 Task: Check the videos.
Action: Mouse moved to (86, 75)
Screenshot: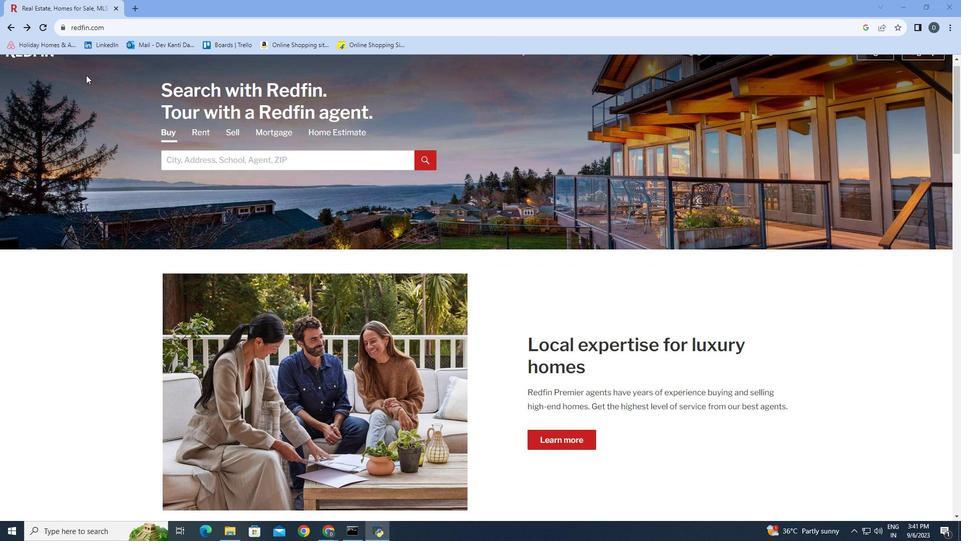
Action: Mouse scrolled (86, 74) with delta (0, 0)
Screenshot: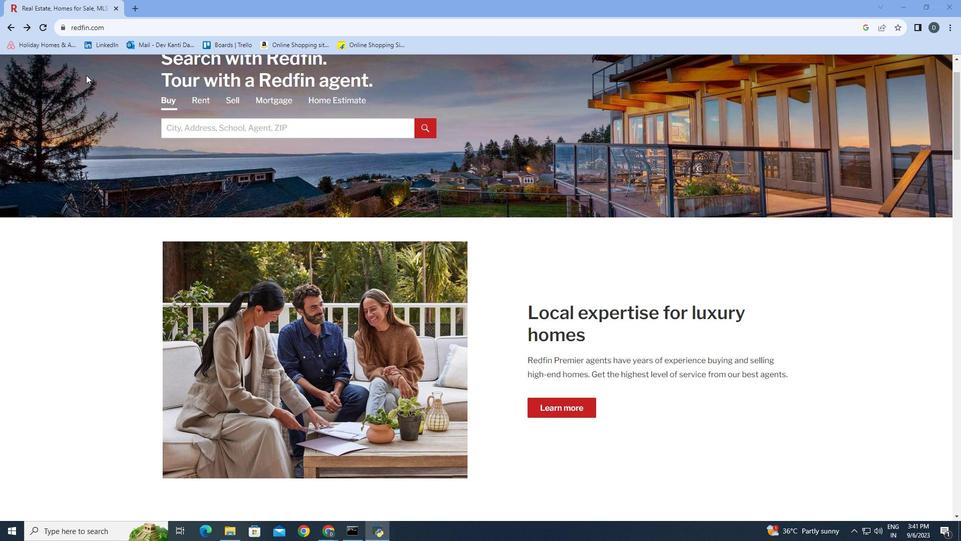 
Action: Mouse scrolled (86, 74) with delta (0, 0)
Screenshot: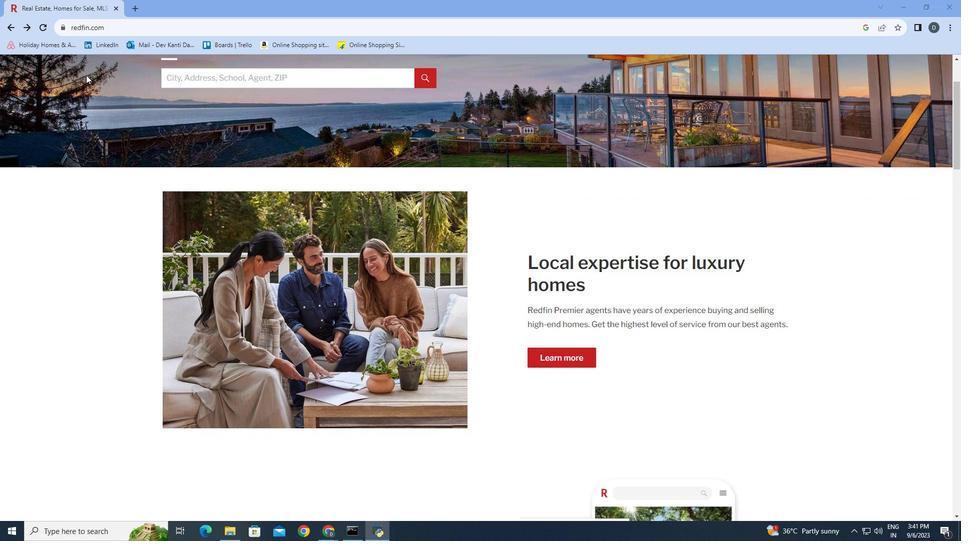 
Action: Mouse scrolled (86, 74) with delta (0, 0)
Screenshot: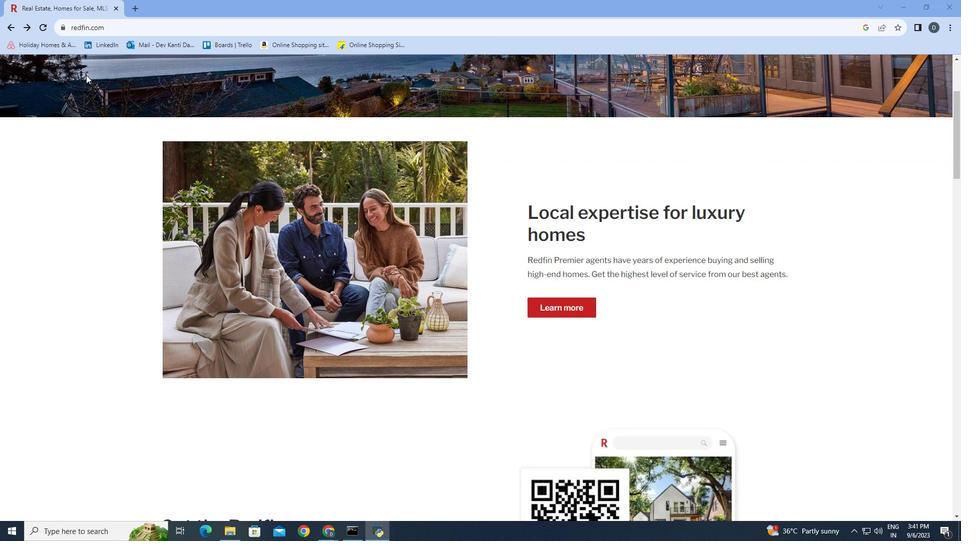
Action: Mouse scrolled (86, 74) with delta (0, 0)
Screenshot: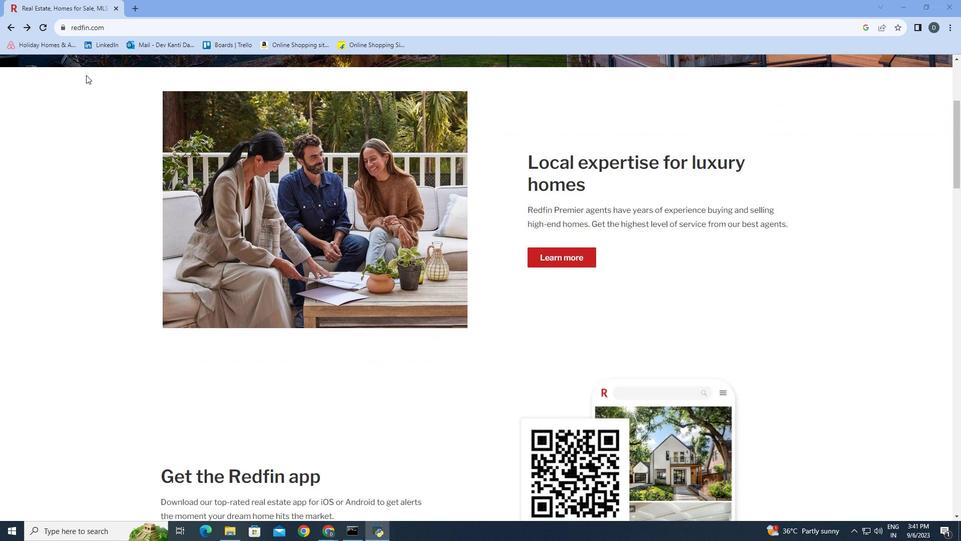 
Action: Mouse scrolled (86, 74) with delta (0, 0)
Screenshot: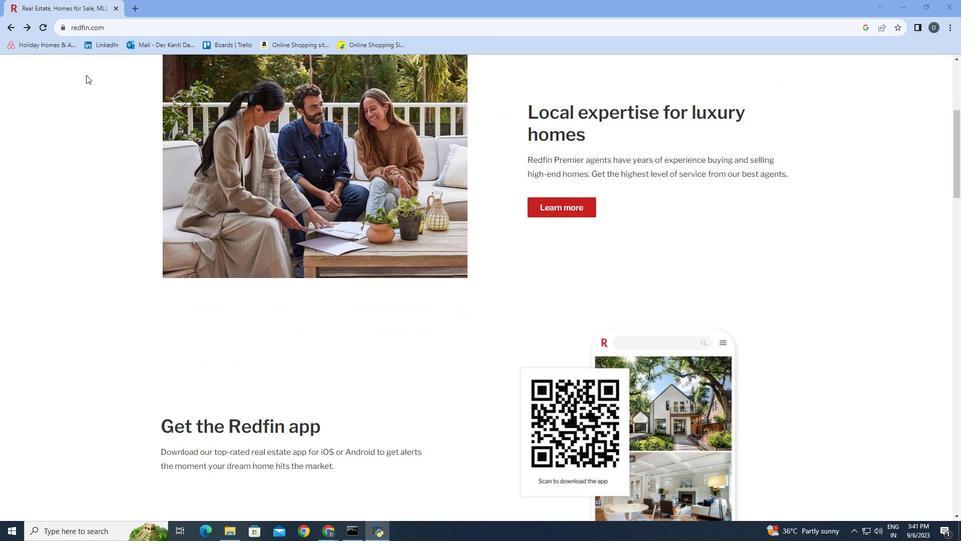 
Action: Mouse scrolled (86, 74) with delta (0, 0)
Screenshot: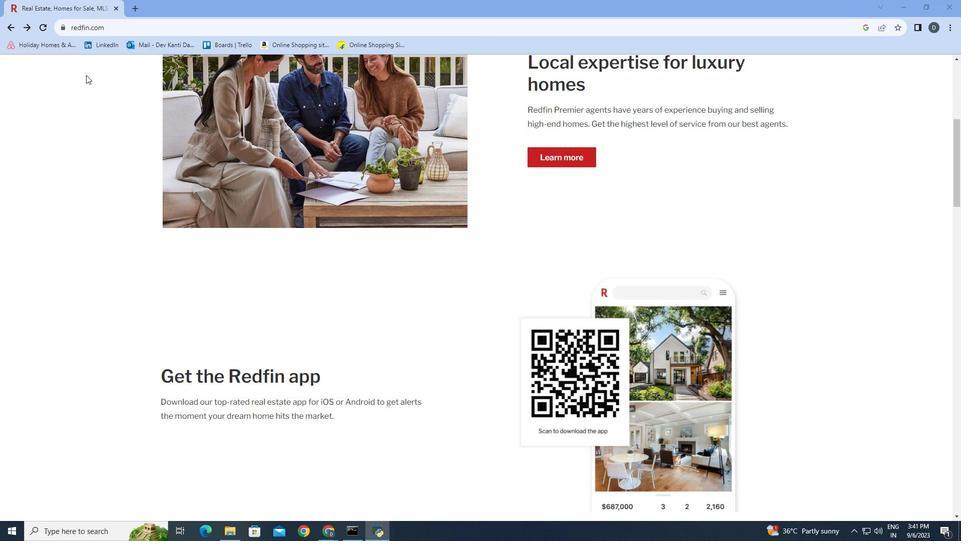 
Action: Mouse moved to (87, 75)
Screenshot: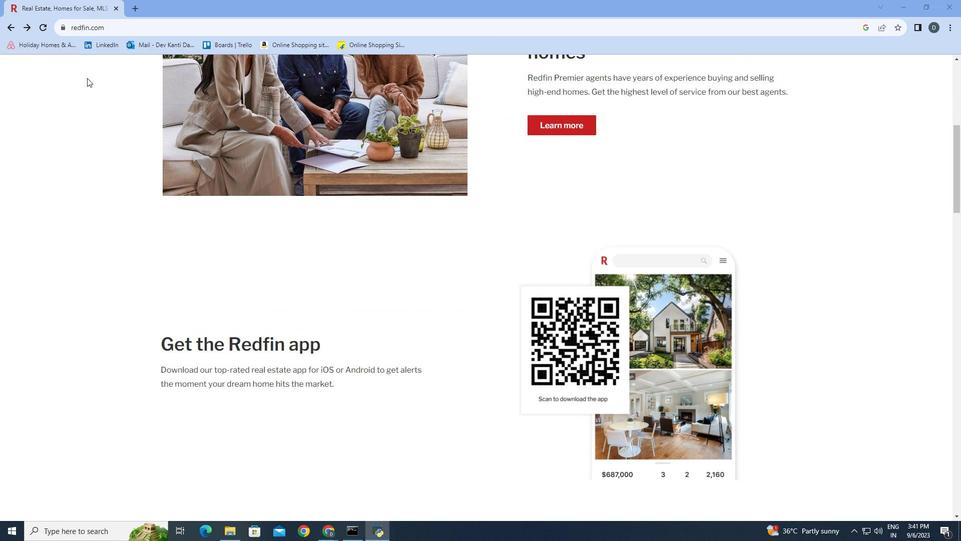 
Action: Mouse scrolled (87, 74) with delta (0, 0)
Screenshot: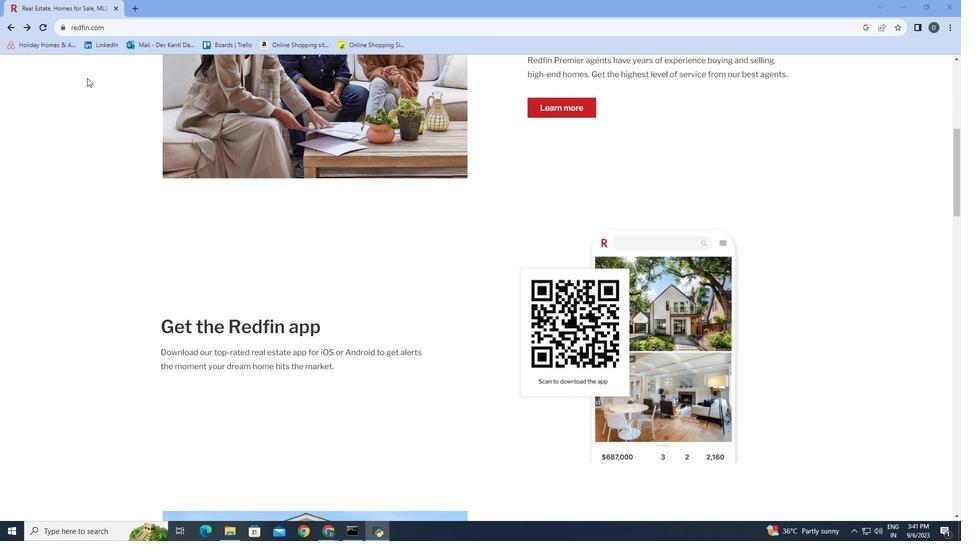 
Action: Mouse moved to (87, 78)
Screenshot: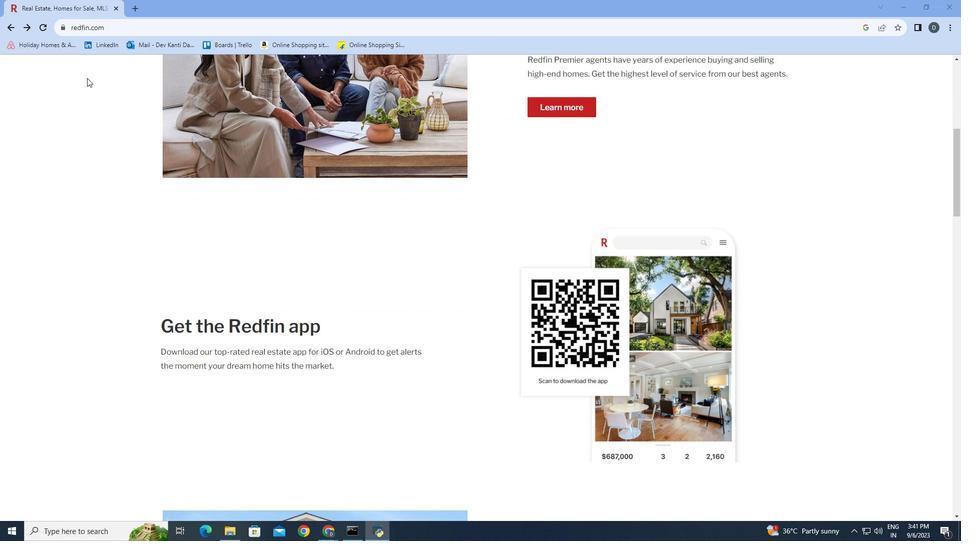 
Action: Mouse scrolled (87, 77) with delta (0, 0)
Screenshot: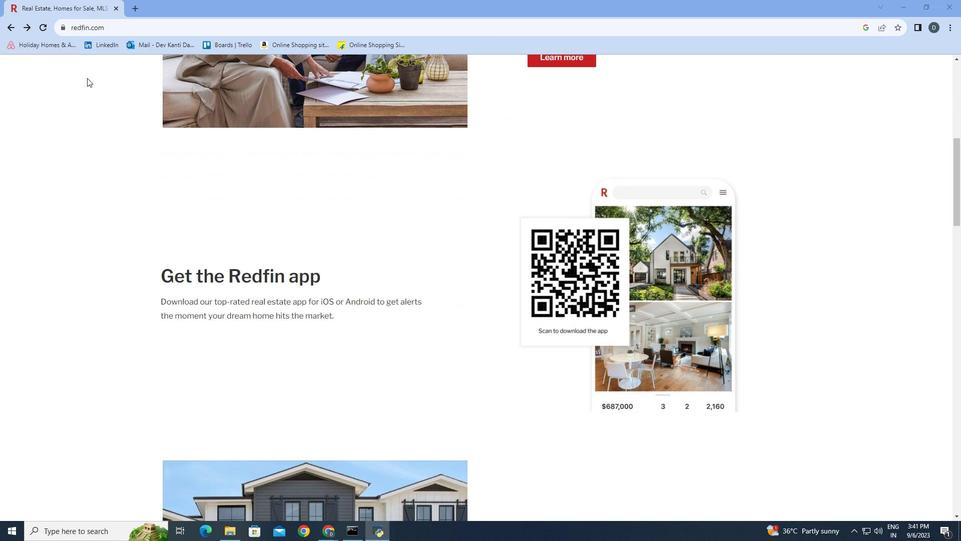 
Action: Mouse scrolled (87, 77) with delta (0, 0)
Screenshot: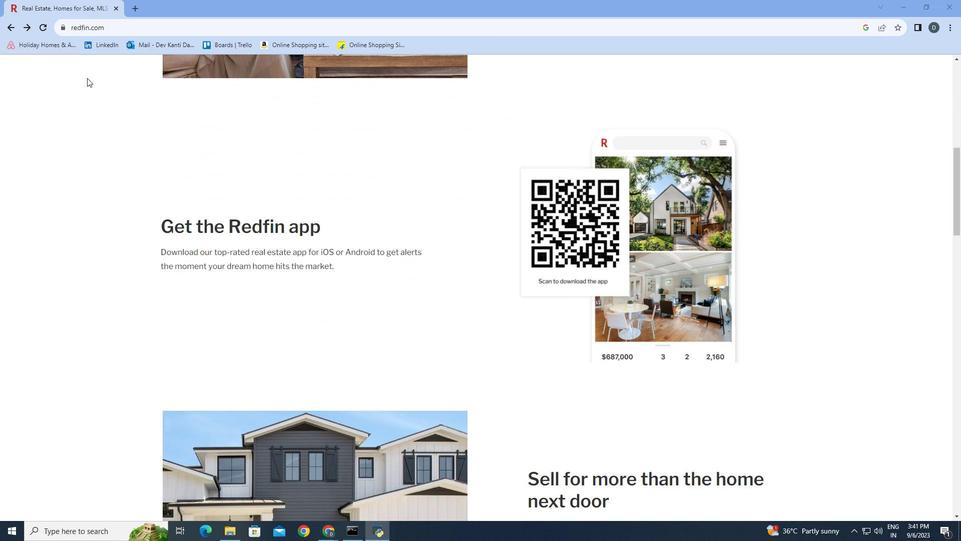 
Action: Mouse moved to (88, 79)
Screenshot: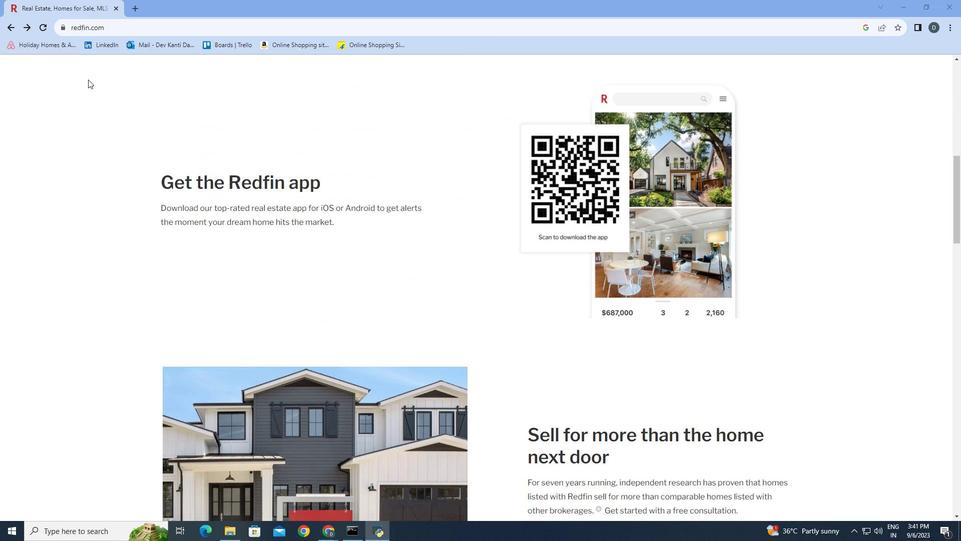 
Action: Mouse scrolled (88, 79) with delta (0, 0)
Screenshot: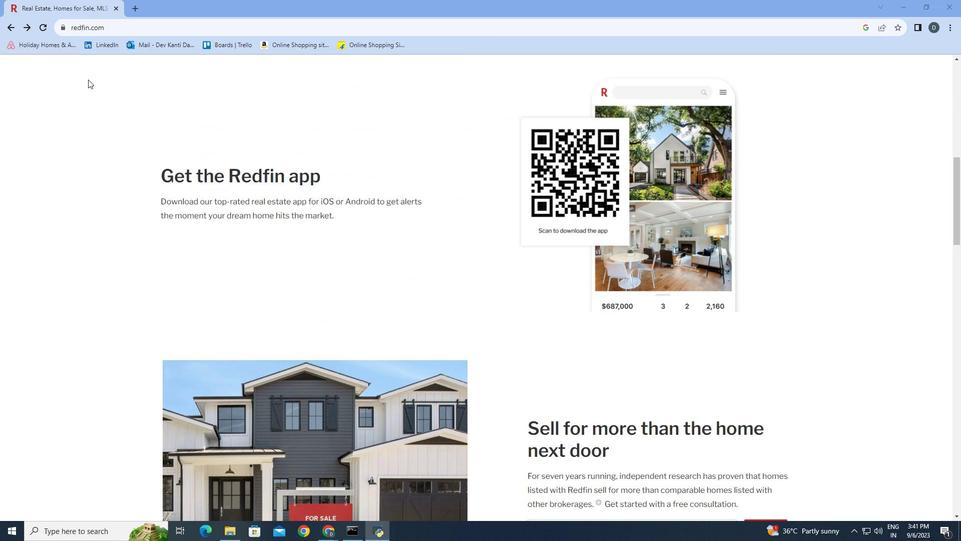 
Action: Mouse moved to (88, 80)
Screenshot: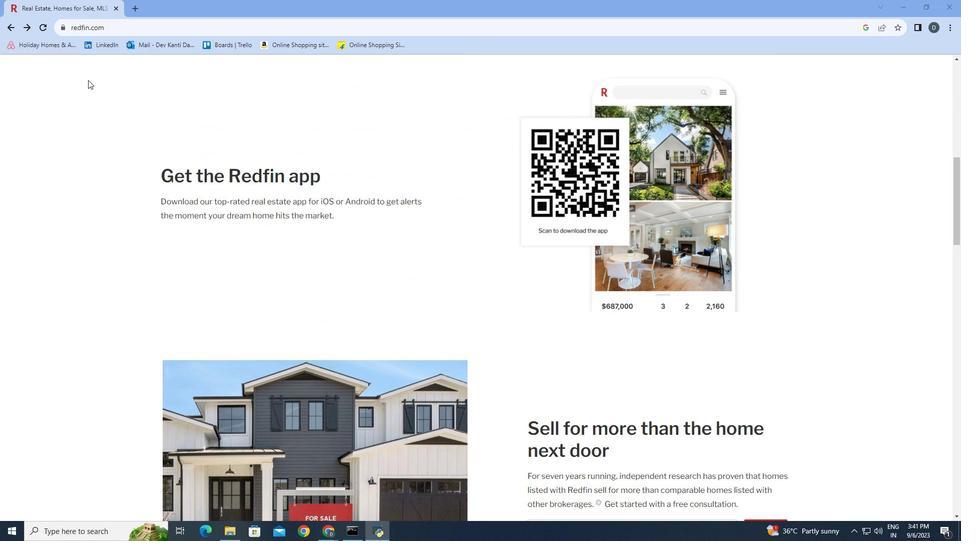 
Action: Mouse scrolled (88, 79) with delta (0, 0)
Screenshot: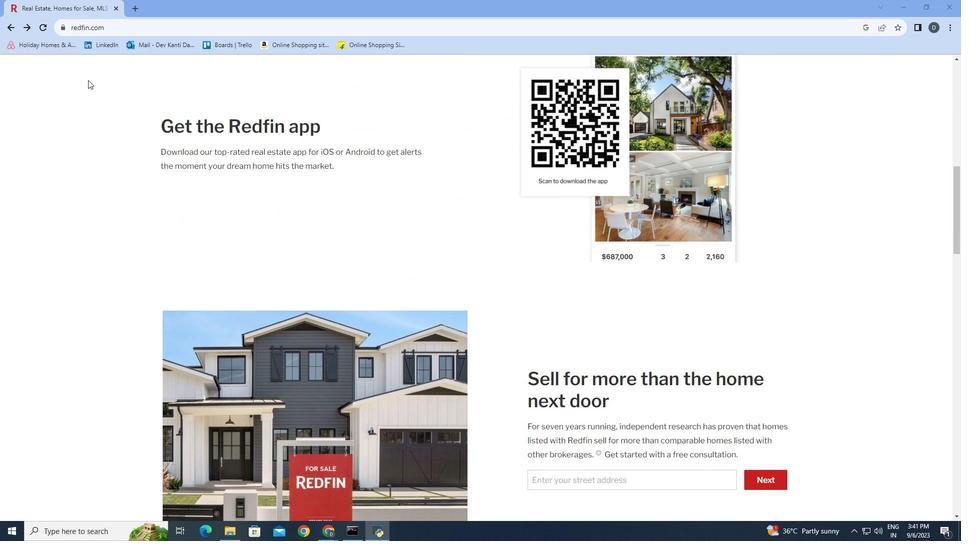 
Action: Mouse scrolled (88, 79) with delta (0, 0)
Screenshot: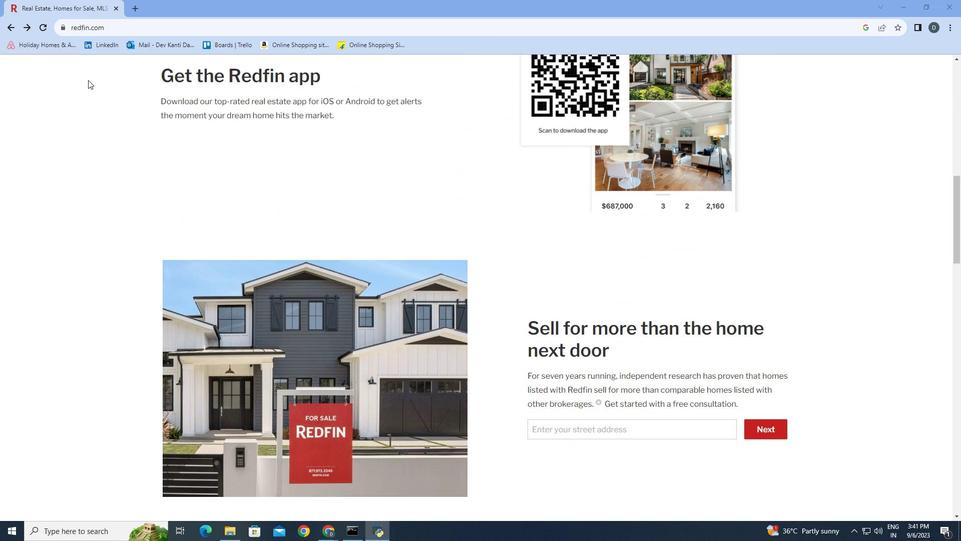 
Action: Mouse scrolled (88, 79) with delta (0, 0)
Screenshot: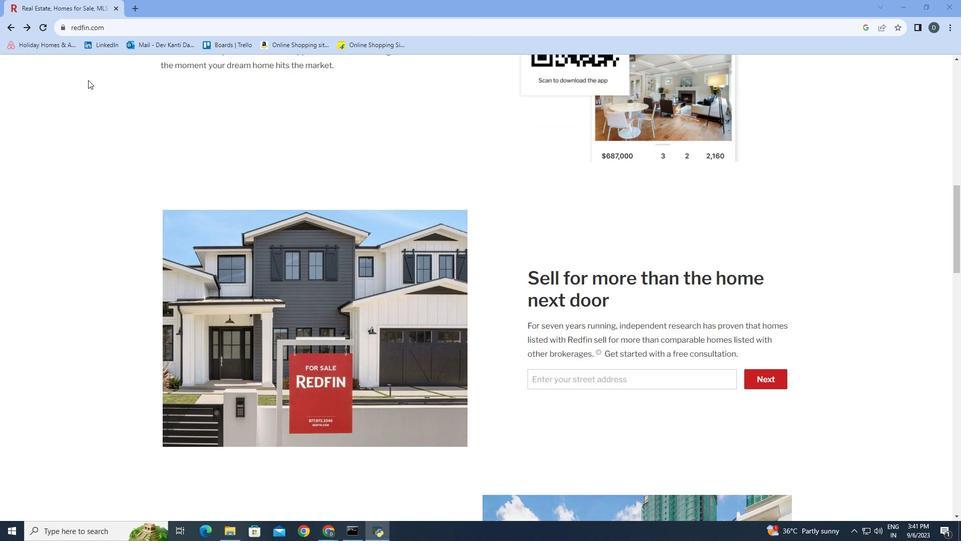 
Action: Mouse scrolled (88, 79) with delta (0, 0)
Screenshot: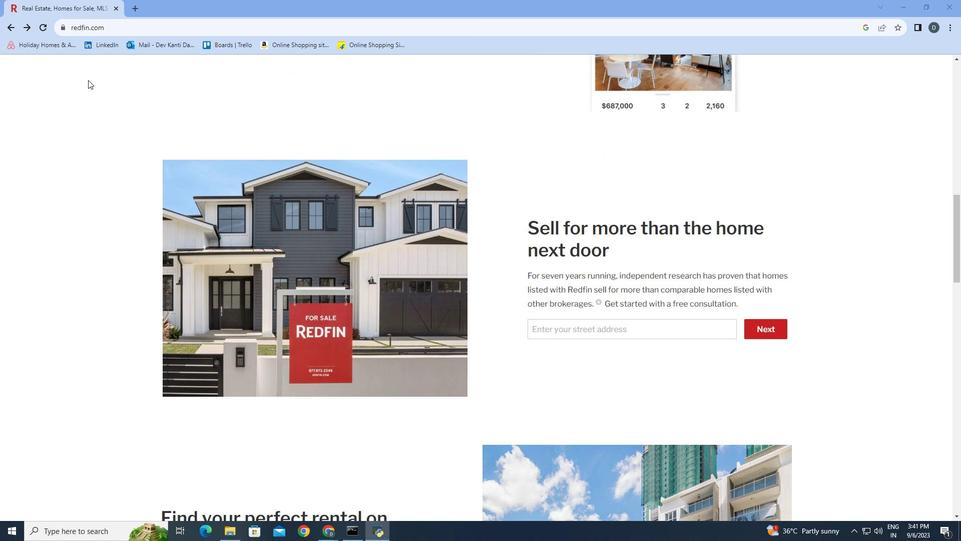 
Action: Mouse moved to (88, 80)
Screenshot: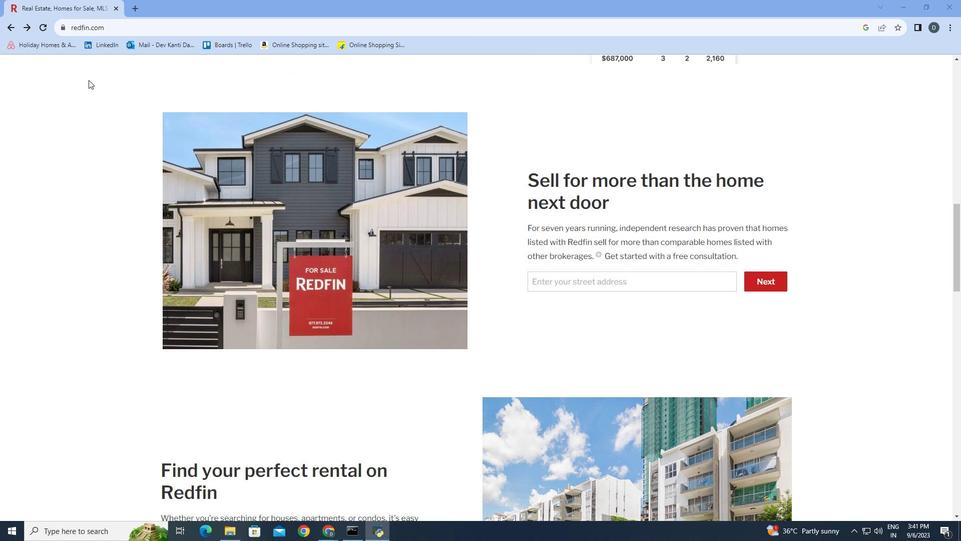 
Action: Mouse scrolled (88, 79) with delta (0, 0)
Screenshot: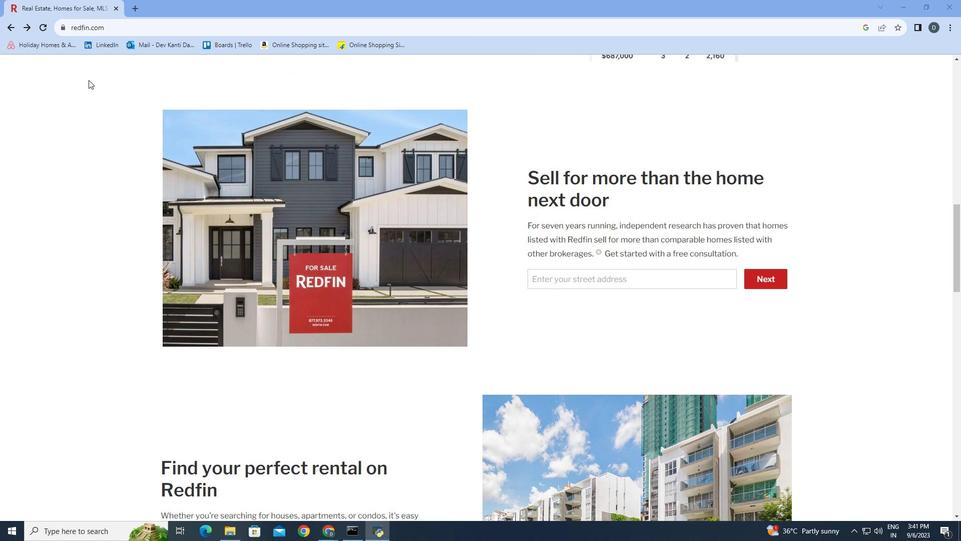 
Action: Mouse scrolled (88, 79) with delta (0, 0)
Screenshot: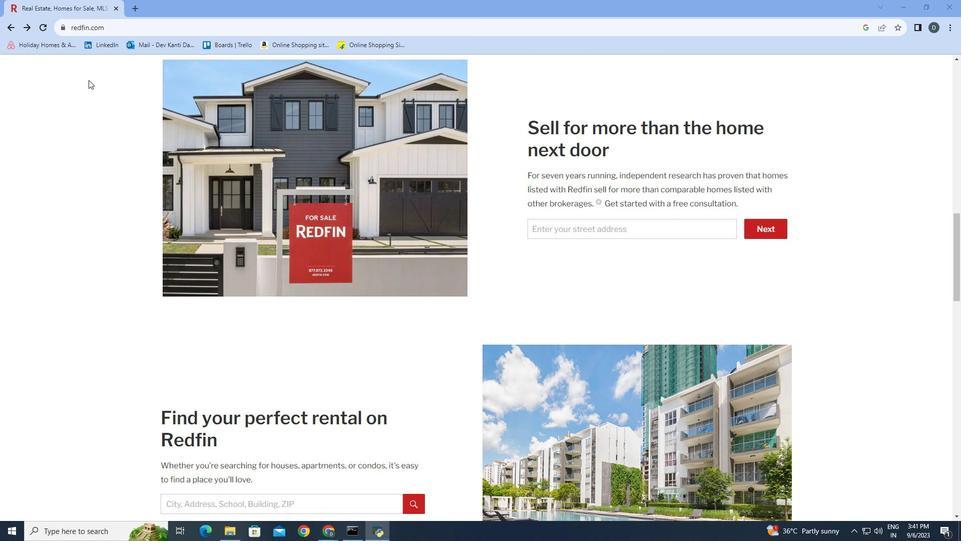 
Action: Mouse moved to (88, 80)
Screenshot: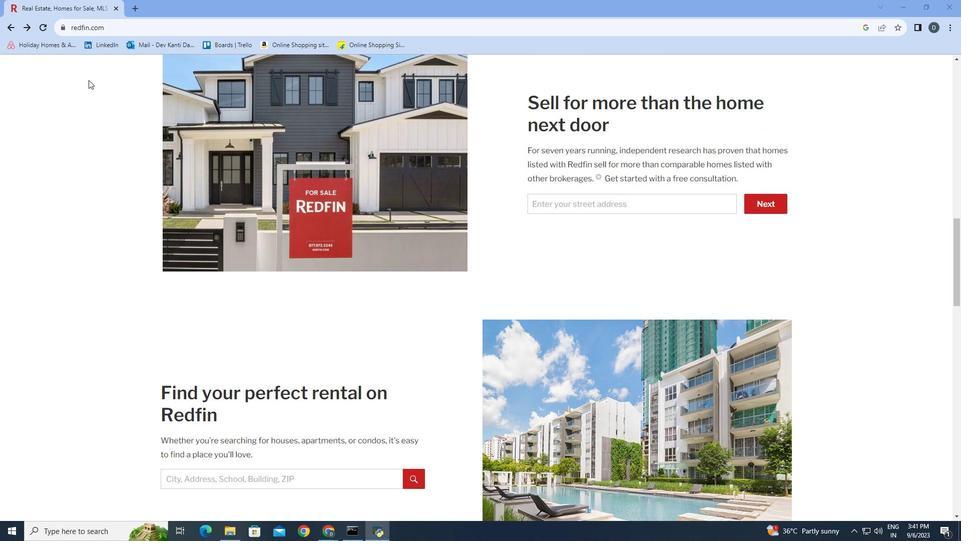 
Action: Mouse scrolled (88, 79) with delta (0, 0)
Screenshot: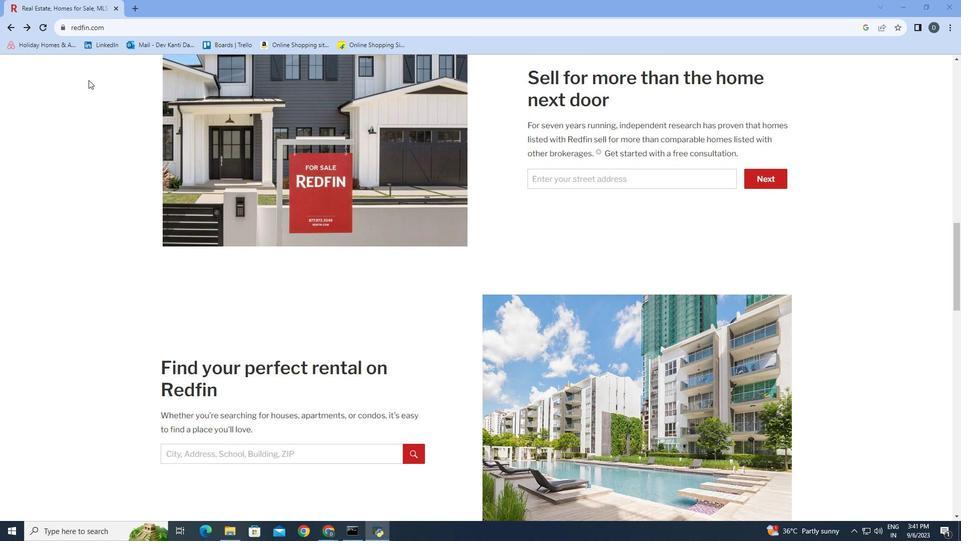 
Action: Mouse scrolled (88, 79) with delta (0, 0)
Screenshot: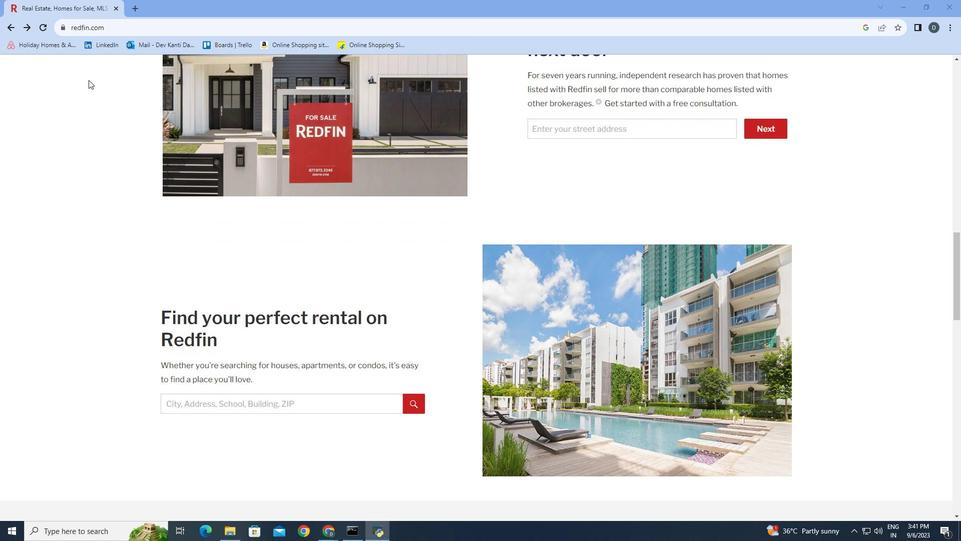 
Action: Mouse scrolled (88, 79) with delta (0, 0)
Screenshot: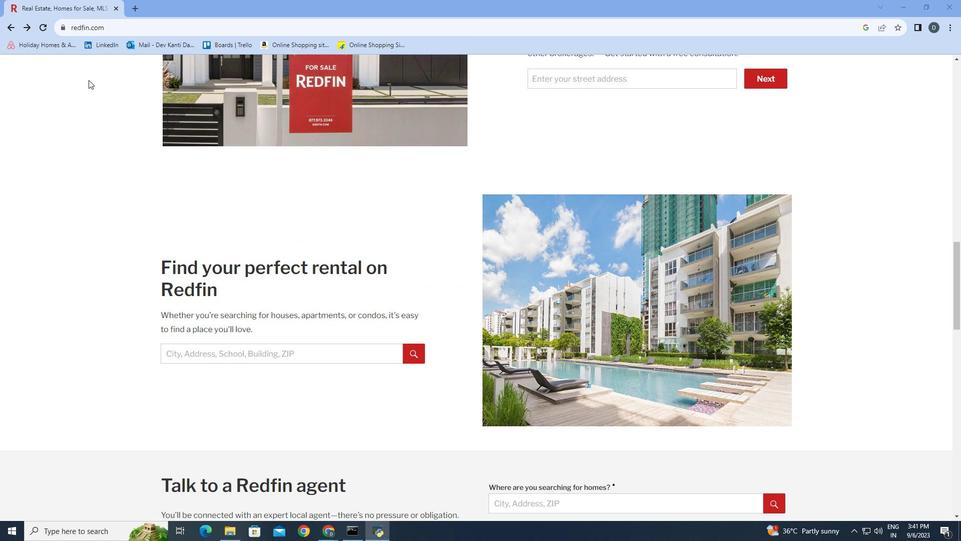 
Action: Mouse scrolled (88, 79) with delta (0, 0)
Screenshot: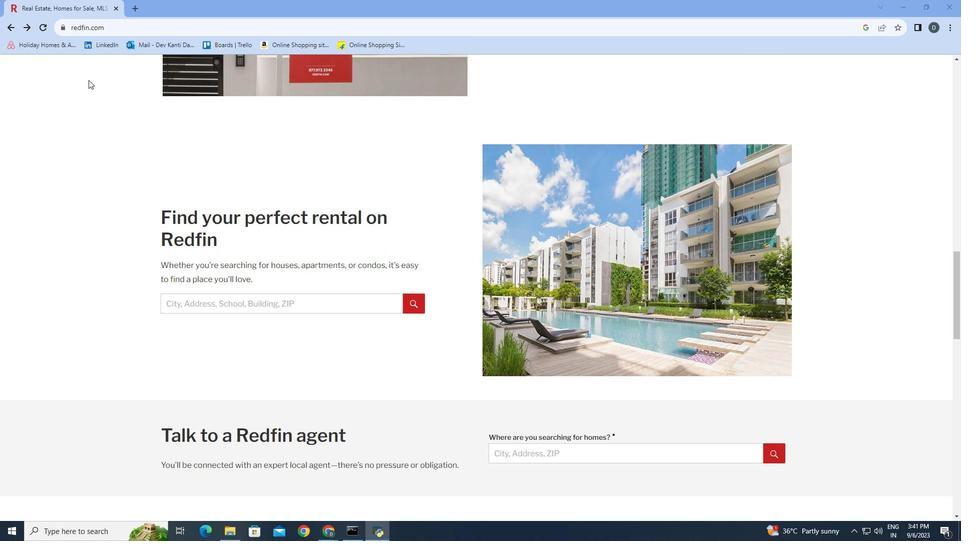 
Action: Mouse scrolled (88, 79) with delta (0, 0)
Screenshot: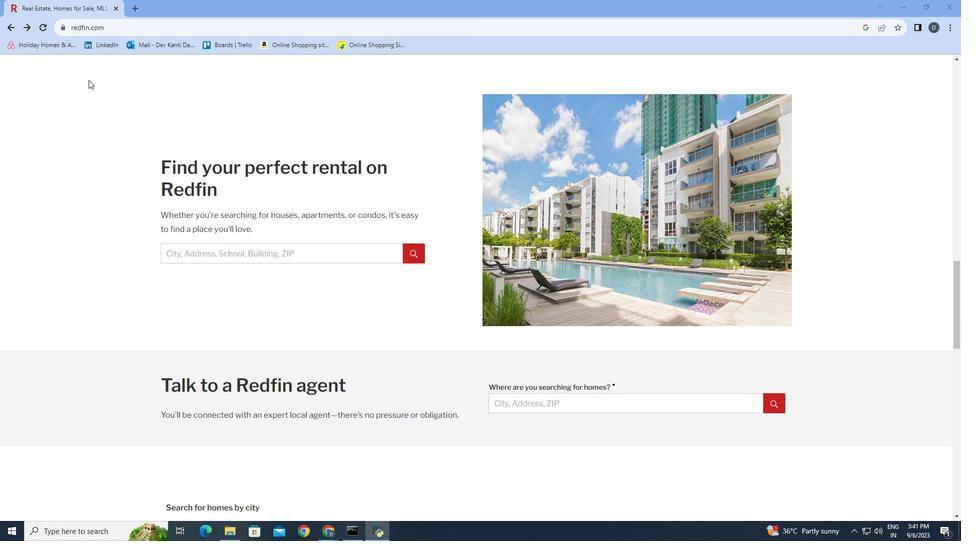 
Action: Mouse scrolled (88, 79) with delta (0, 0)
Screenshot: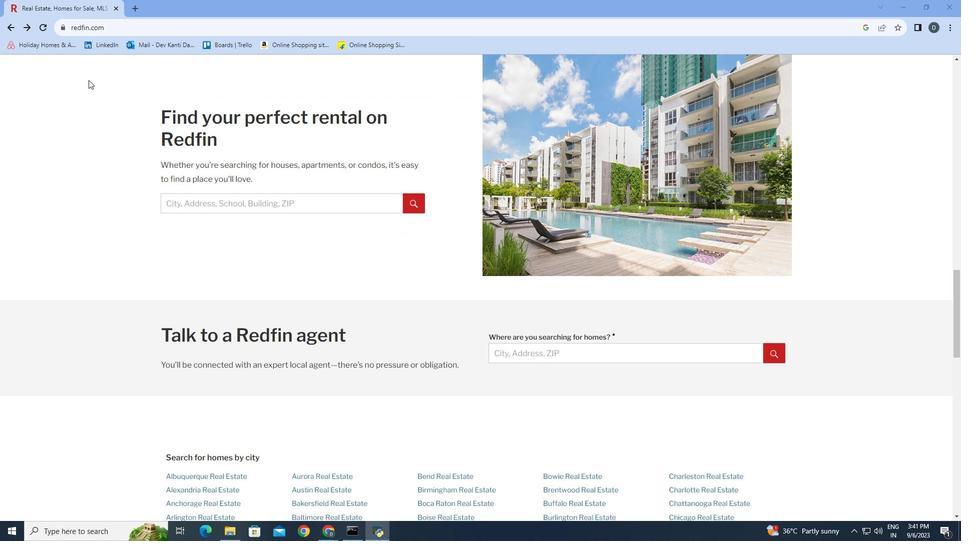 
Action: Mouse scrolled (88, 79) with delta (0, 0)
Screenshot: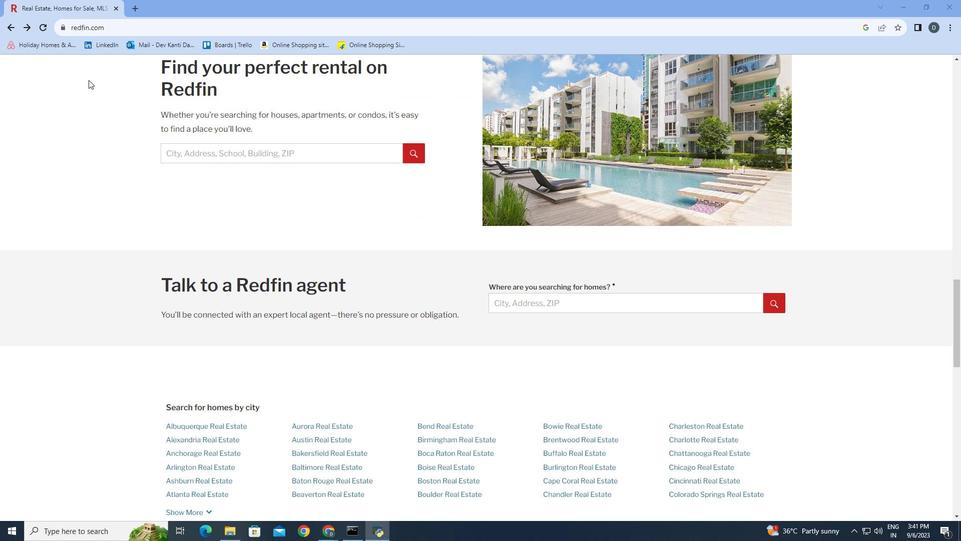 
Action: Mouse scrolled (88, 79) with delta (0, 0)
Screenshot: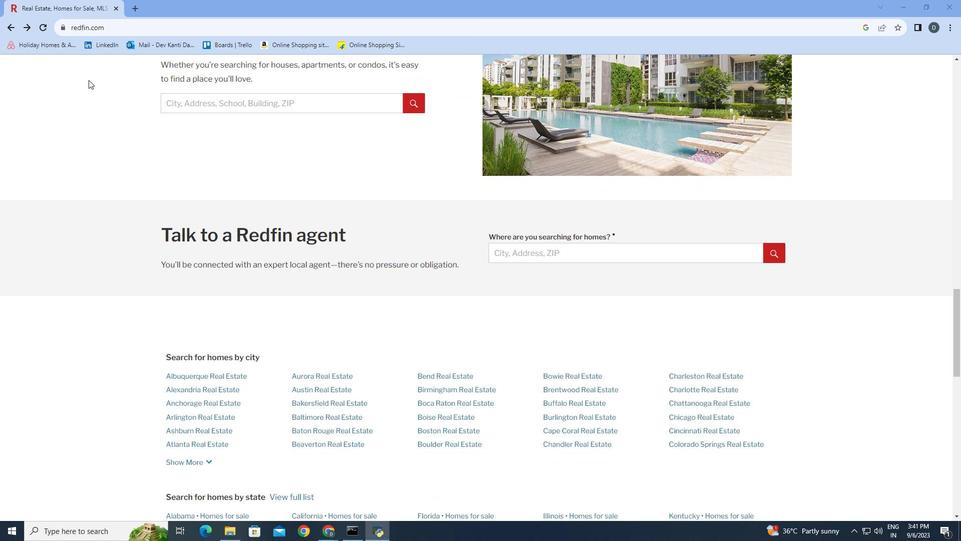 
Action: Mouse scrolled (88, 79) with delta (0, 0)
Screenshot: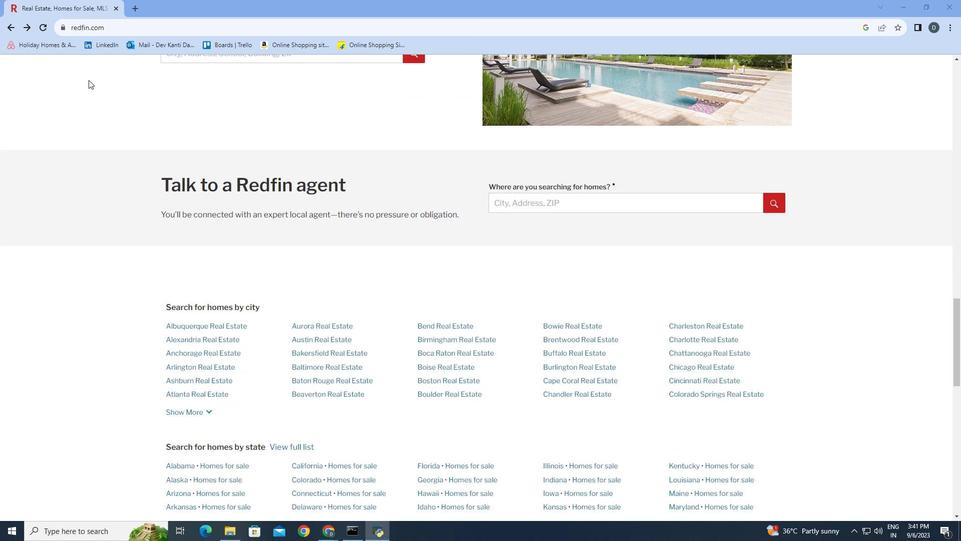 
Action: Mouse scrolled (88, 79) with delta (0, 0)
Screenshot: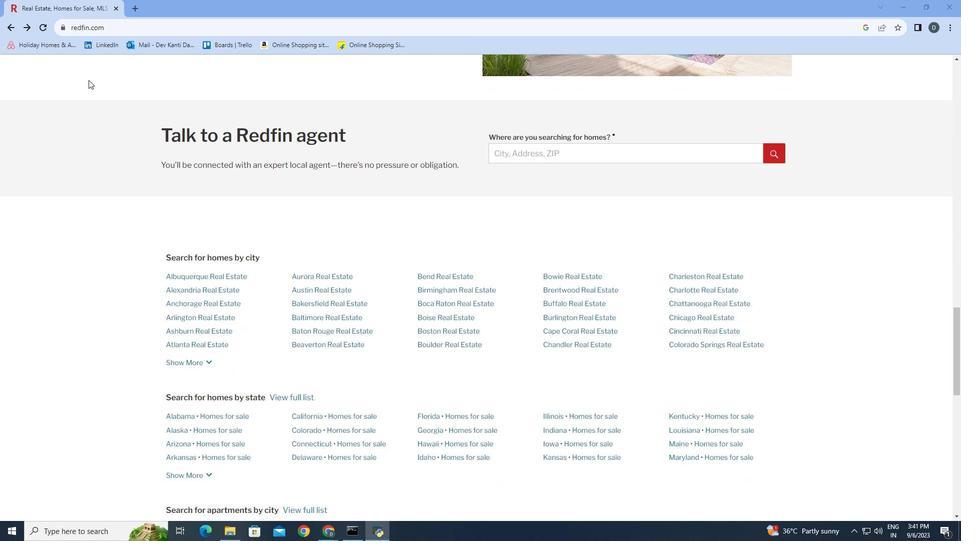 
Action: Mouse scrolled (88, 79) with delta (0, 0)
Screenshot: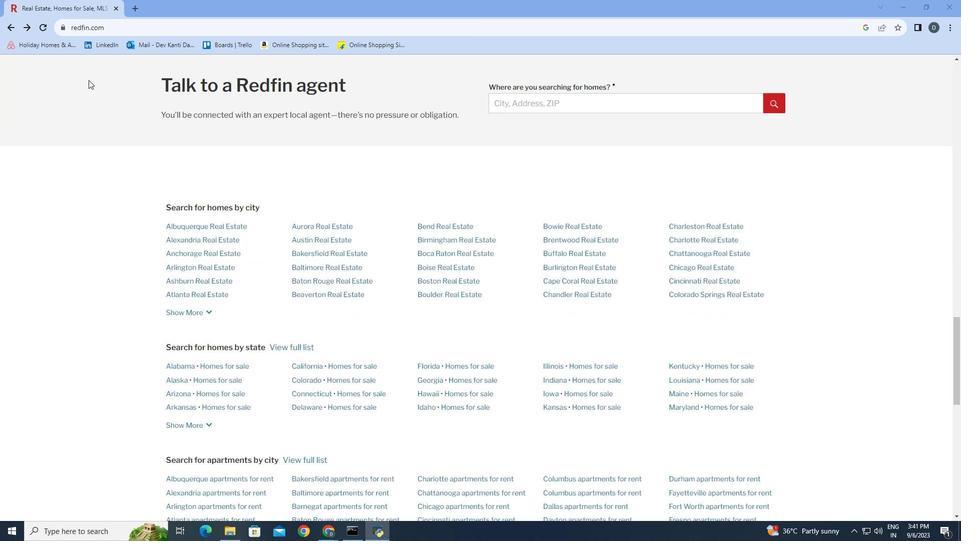 
Action: Mouse scrolled (88, 79) with delta (0, 0)
Screenshot: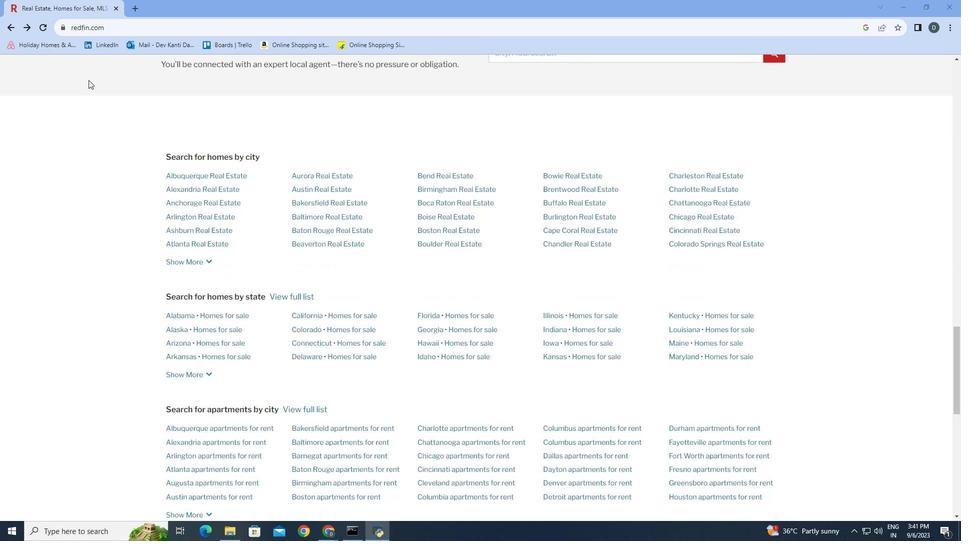 
Action: Mouse scrolled (88, 79) with delta (0, 0)
Screenshot: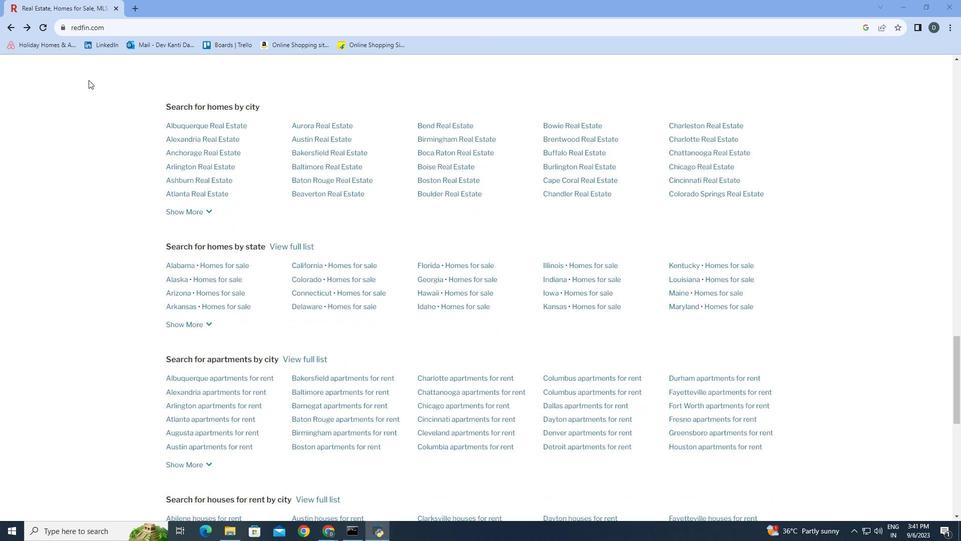 
Action: Mouse scrolled (88, 79) with delta (0, 0)
Screenshot: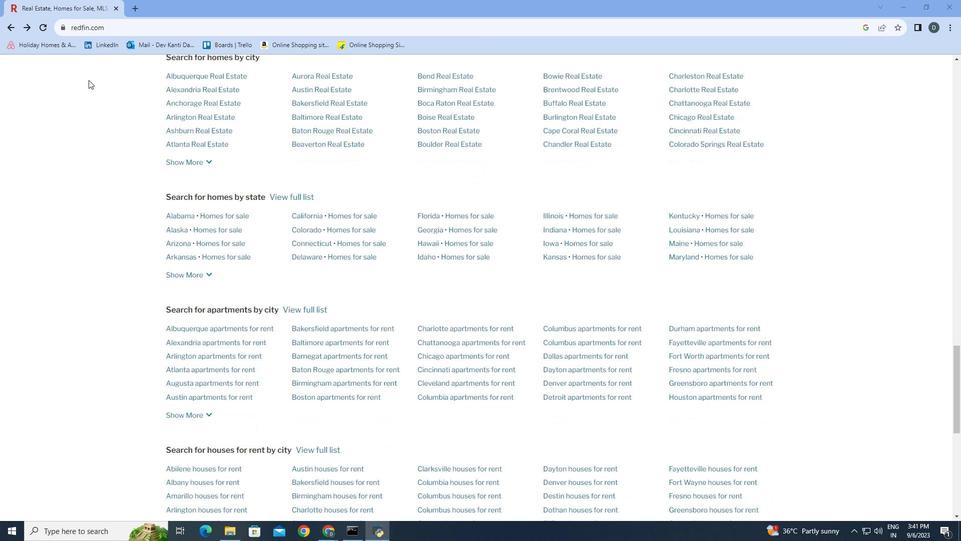 
Action: Mouse scrolled (88, 79) with delta (0, 0)
Screenshot: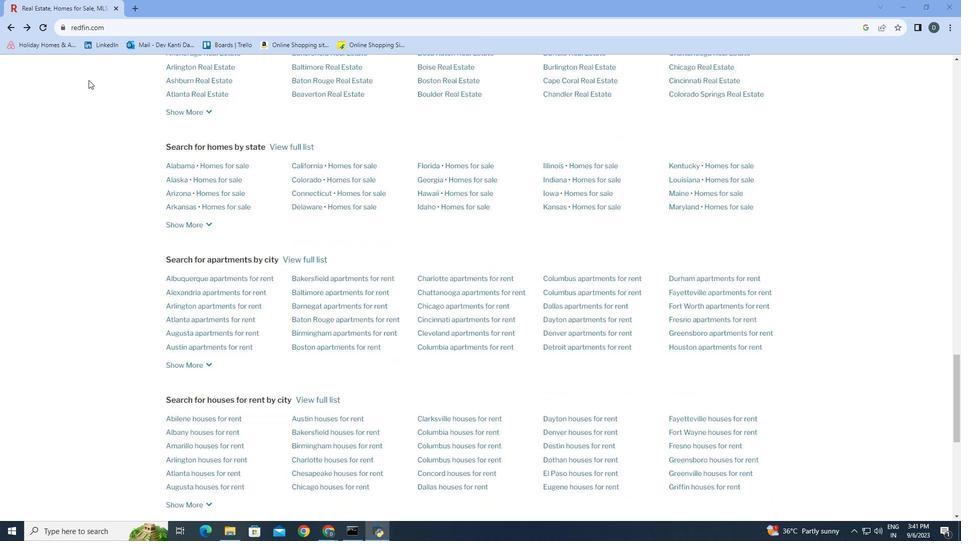 
Action: Mouse scrolled (88, 79) with delta (0, 0)
Screenshot: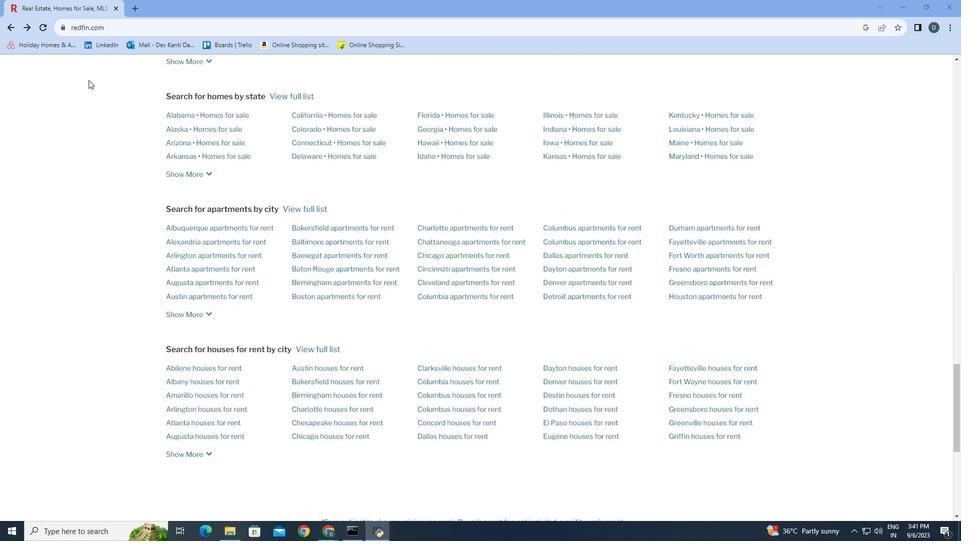 
Action: Mouse scrolled (88, 79) with delta (0, 0)
Screenshot: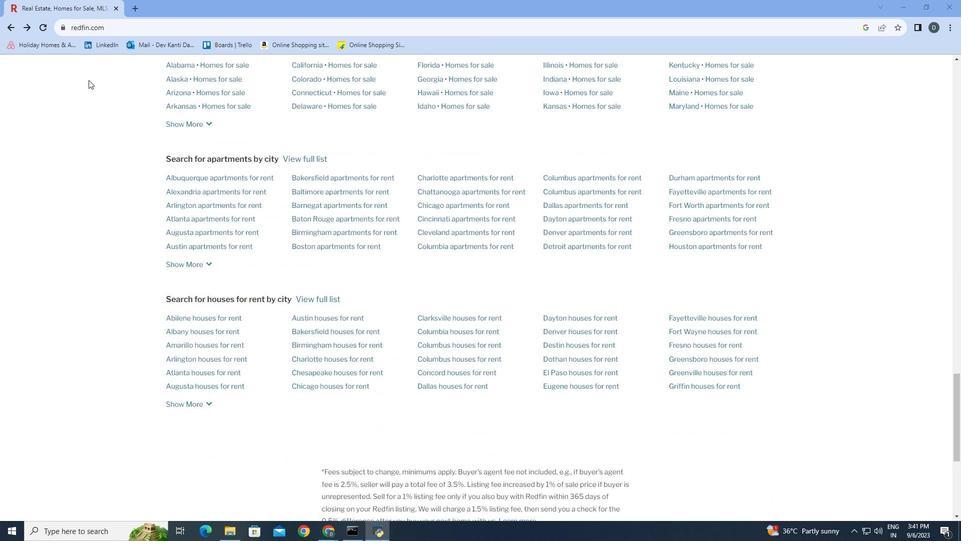 
Action: Mouse scrolled (88, 79) with delta (0, 0)
Screenshot: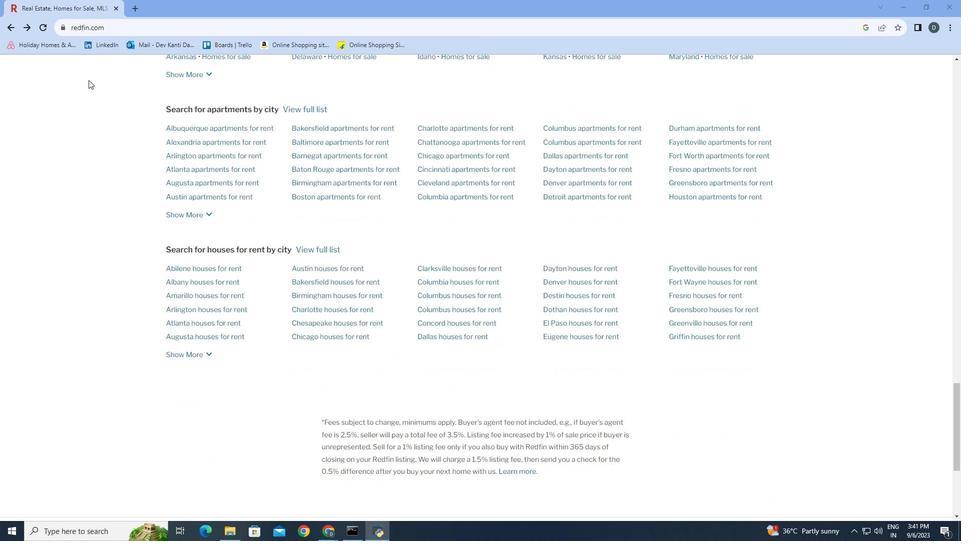 
Action: Mouse scrolled (88, 79) with delta (0, 0)
Screenshot: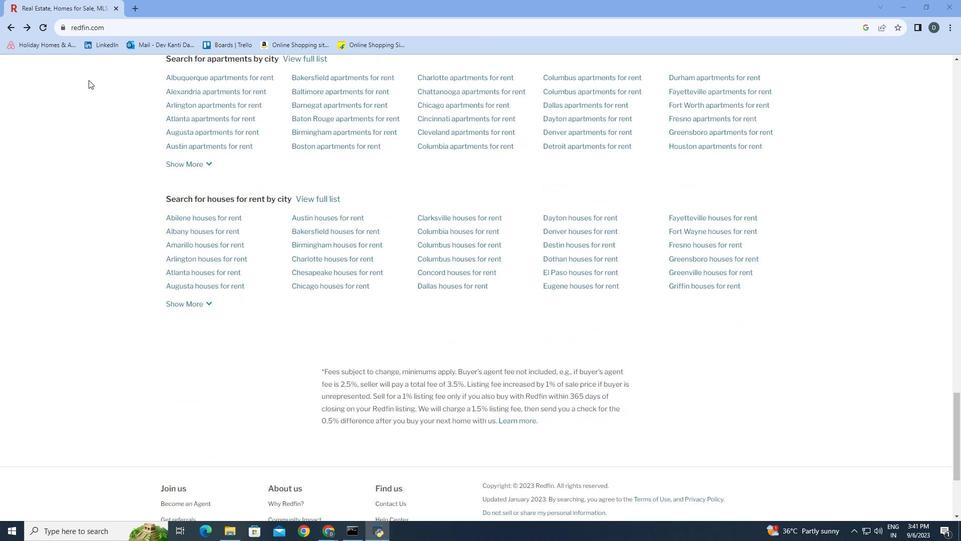 
Action: Mouse scrolled (88, 79) with delta (0, 0)
Screenshot: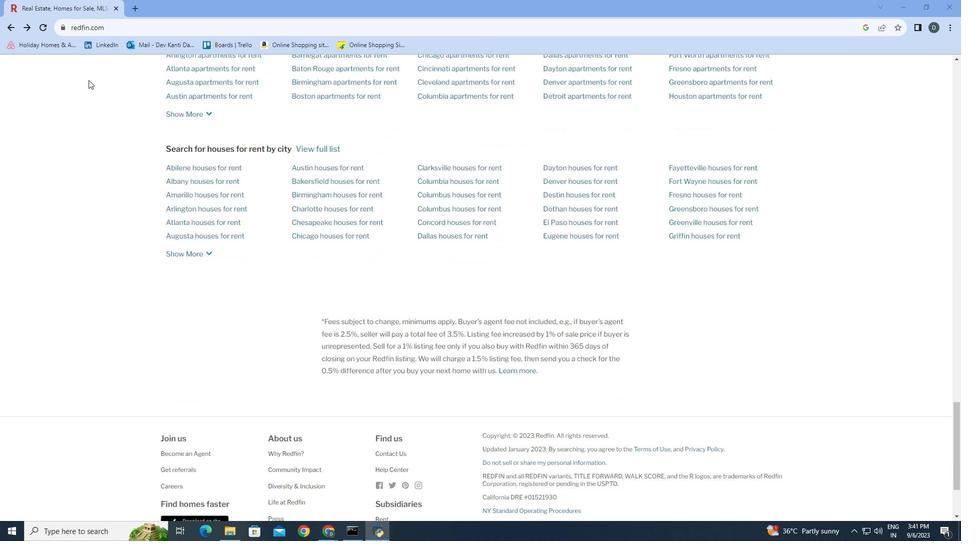 
Action: Mouse scrolled (88, 79) with delta (0, 0)
Screenshot: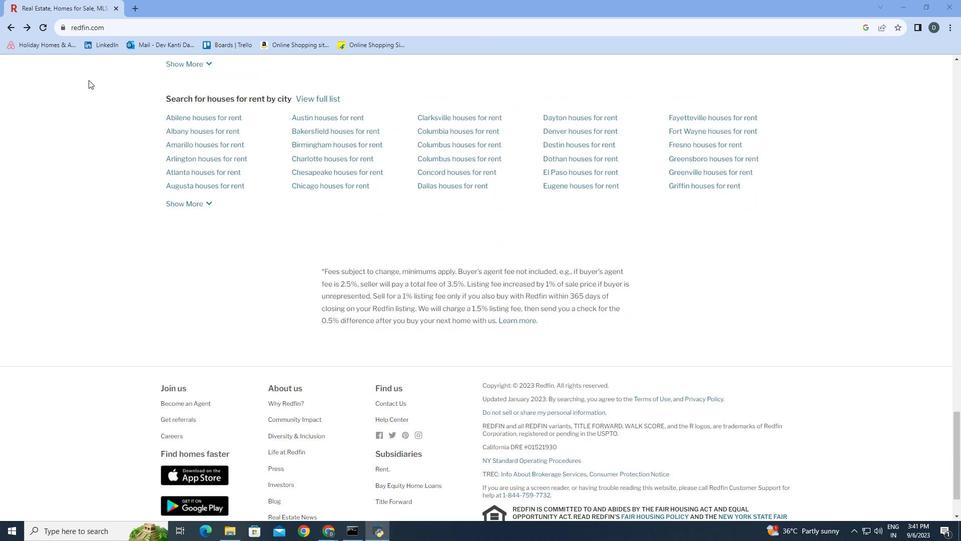 
Action: Mouse scrolled (88, 79) with delta (0, 0)
Screenshot: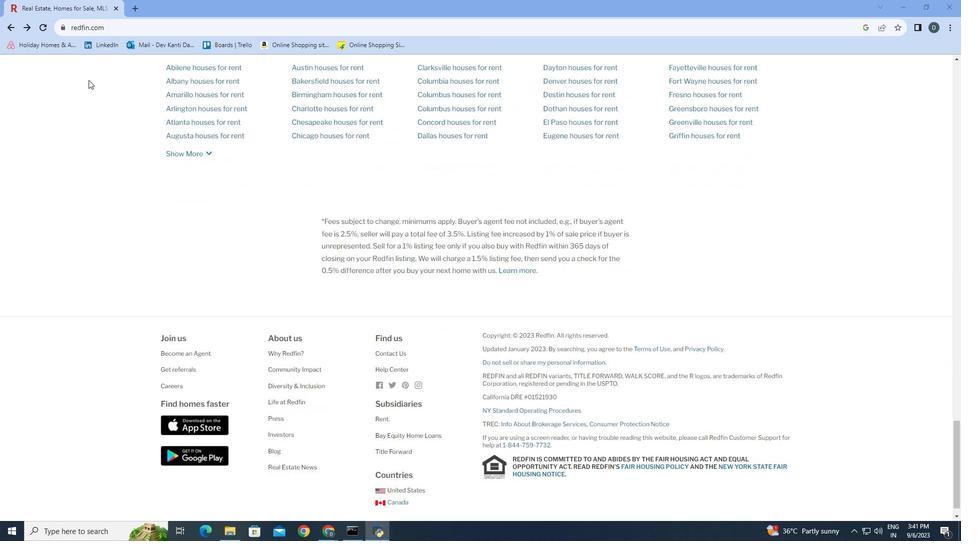 
Action: Mouse moved to (278, 421)
Screenshot: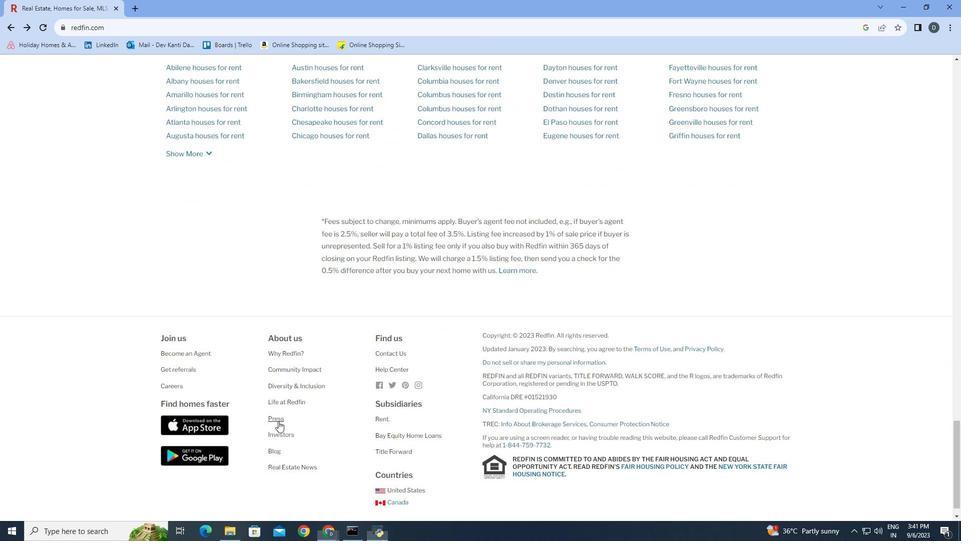 
Action: Mouse pressed left at (278, 421)
Screenshot: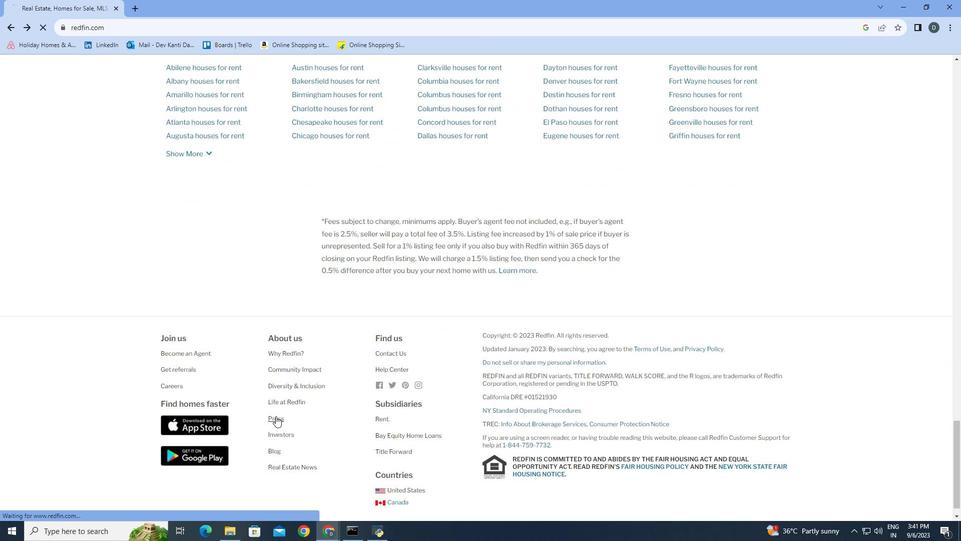 
Action: Mouse moved to (725, 383)
Screenshot: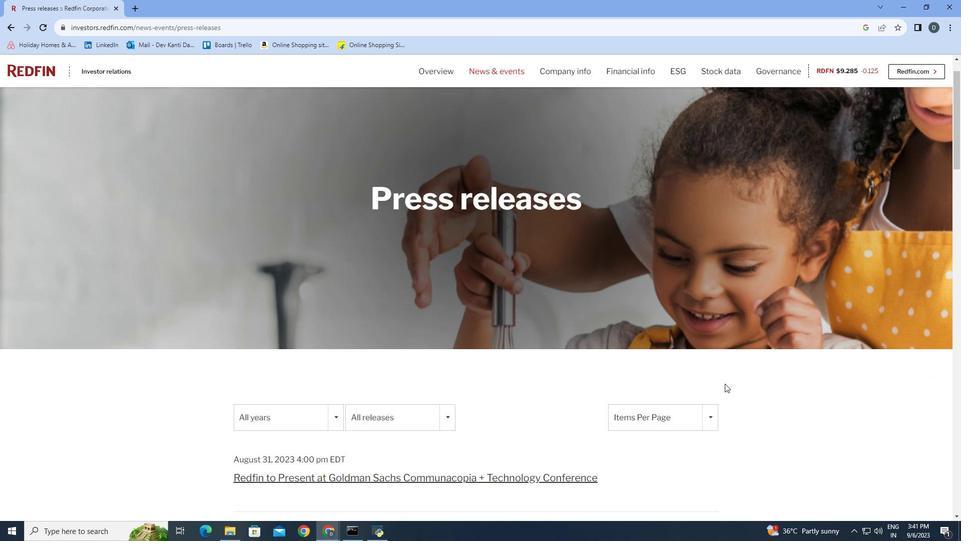 
Action: Mouse scrolled (725, 383) with delta (0, 0)
Screenshot: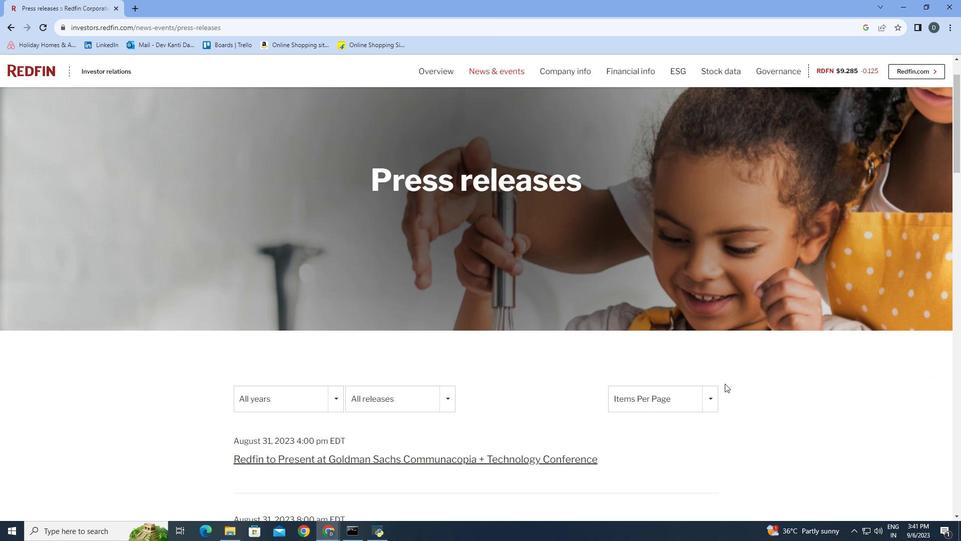 
Action: Mouse scrolled (725, 383) with delta (0, 0)
Screenshot: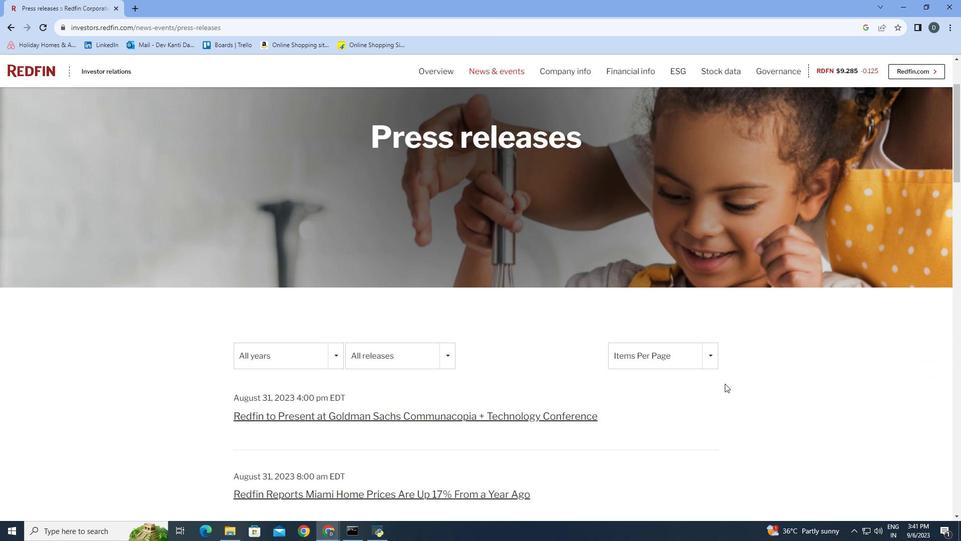
Action: Mouse moved to (717, 384)
Screenshot: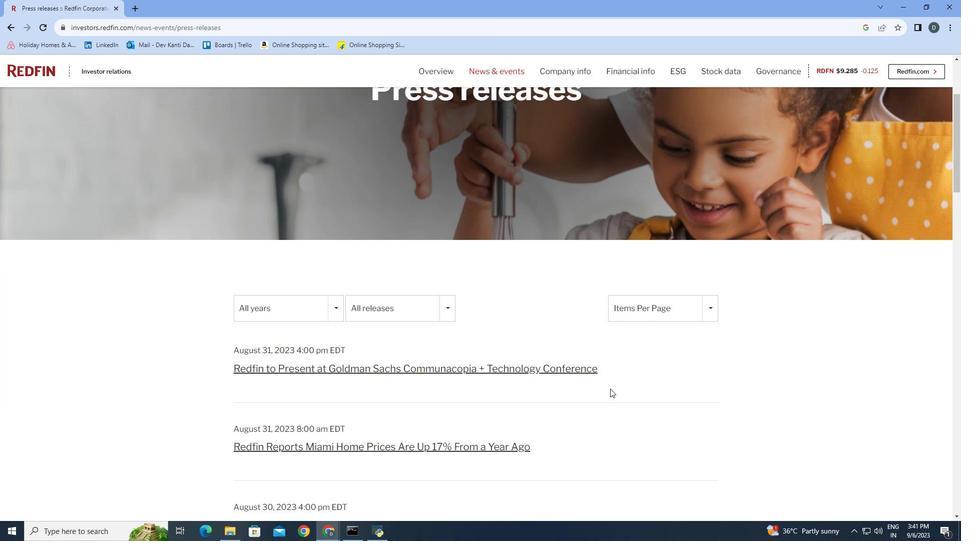 
Action: Mouse scrolled (717, 383) with delta (0, 0)
Screenshot: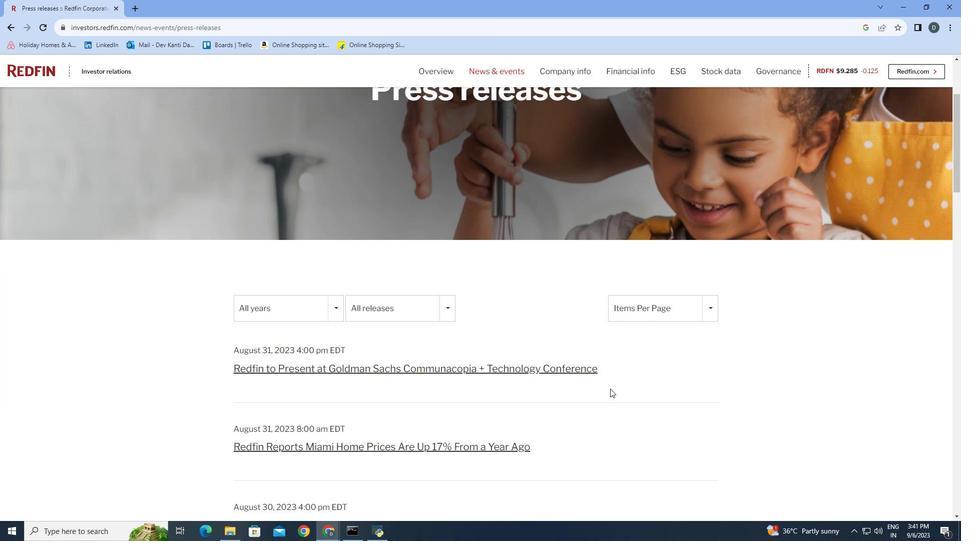 
Action: Mouse moved to (606, 386)
Screenshot: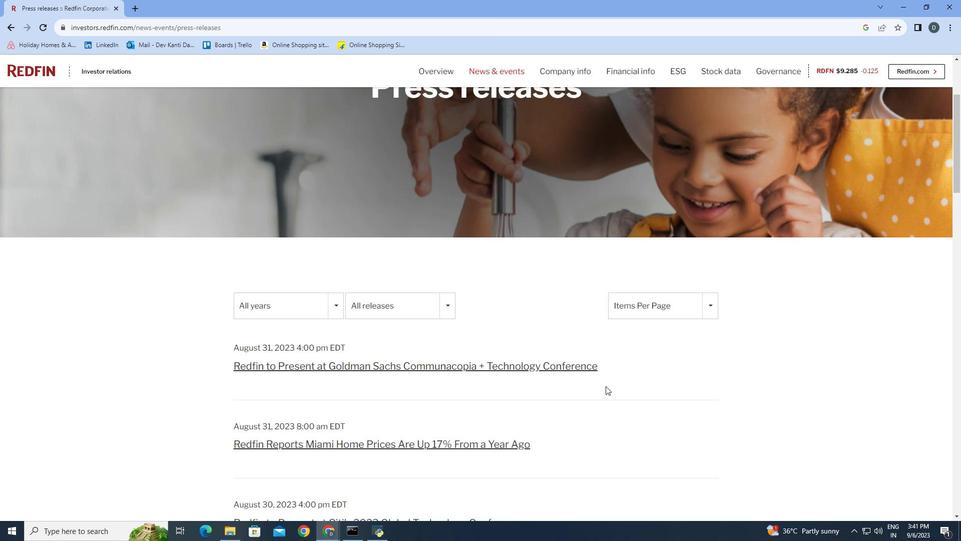 
Action: Mouse scrolled (606, 385) with delta (0, 0)
Screenshot: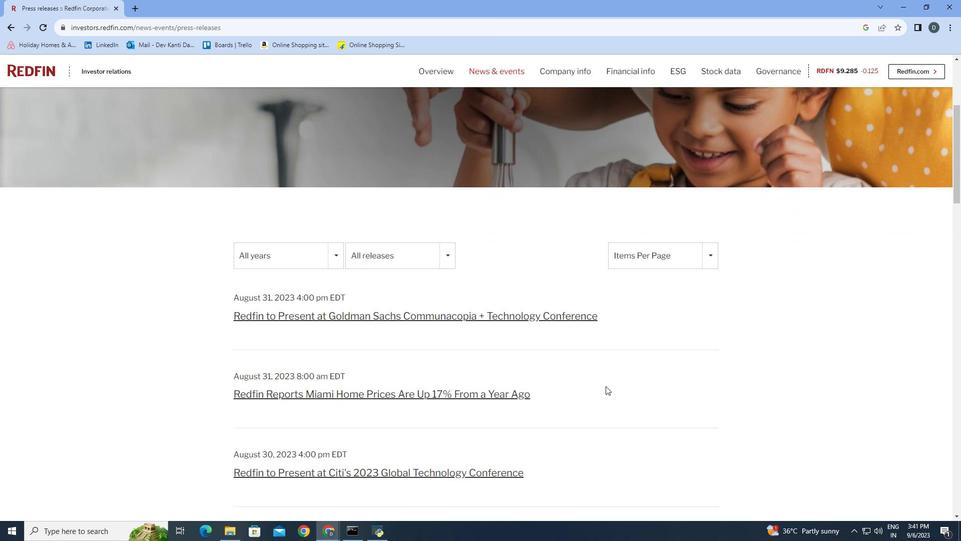 
Action: Mouse scrolled (606, 385) with delta (0, 0)
Screenshot: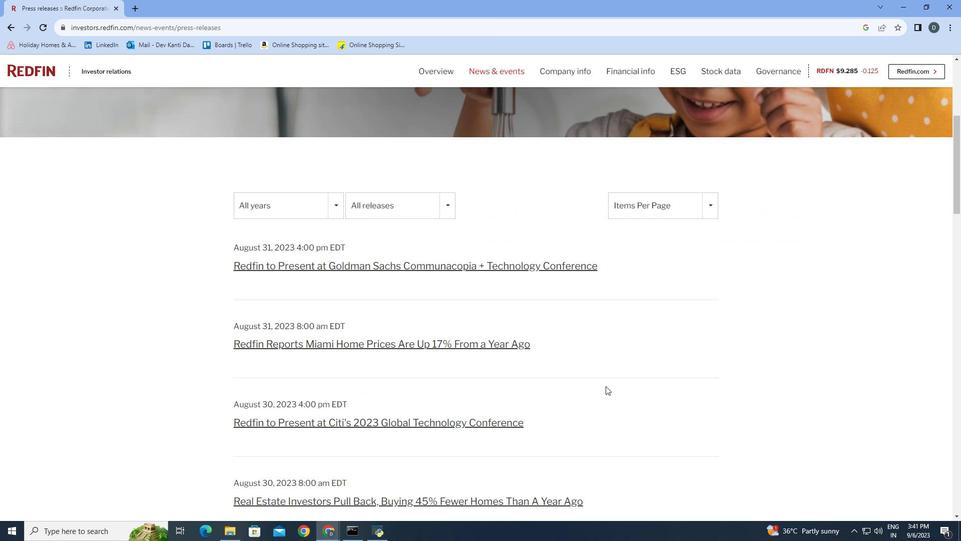 
Action: Mouse scrolled (606, 385) with delta (0, 0)
Screenshot: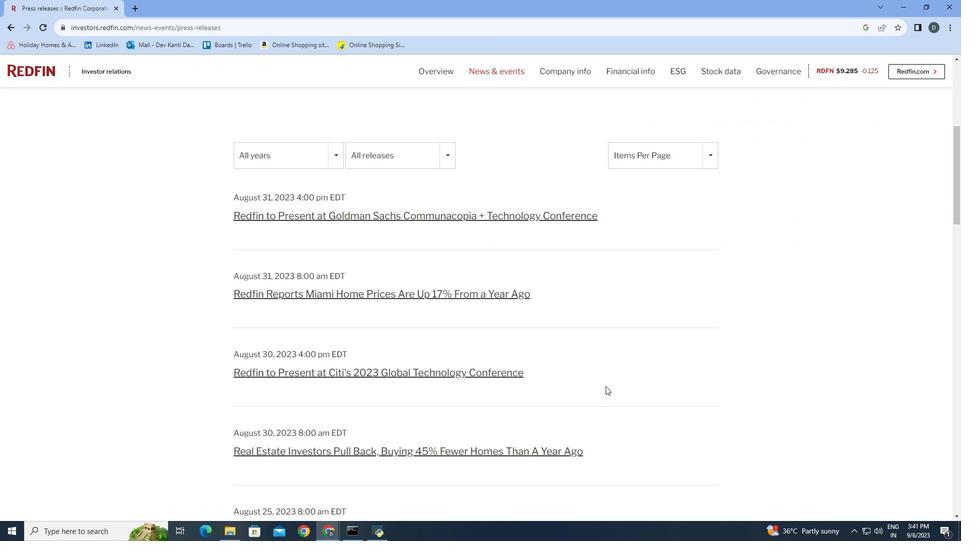 
Action: Mouse scrolled (606, 385) with delta (0, 0)
Screenshot: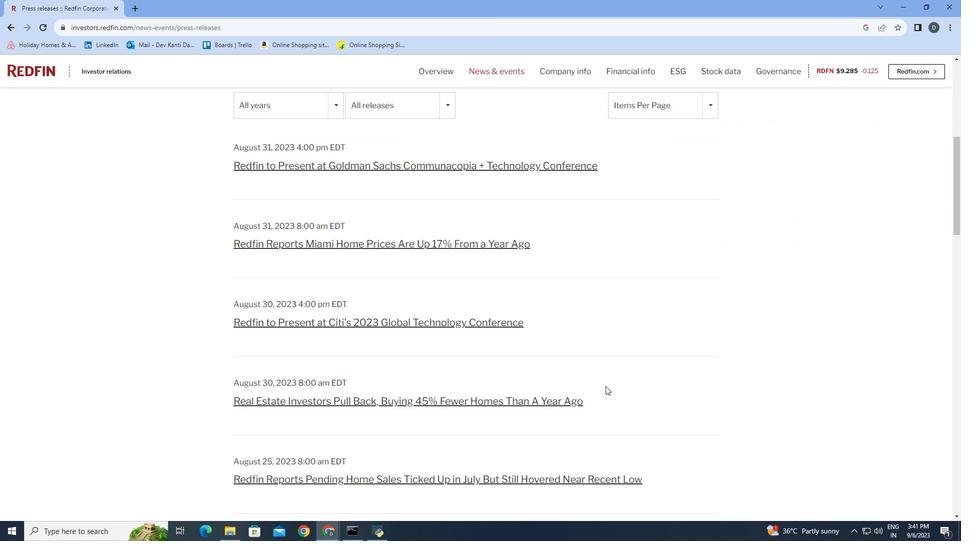 
Action: Mouse scrolled (606, 385) with delta (0, 0)
Screenshot: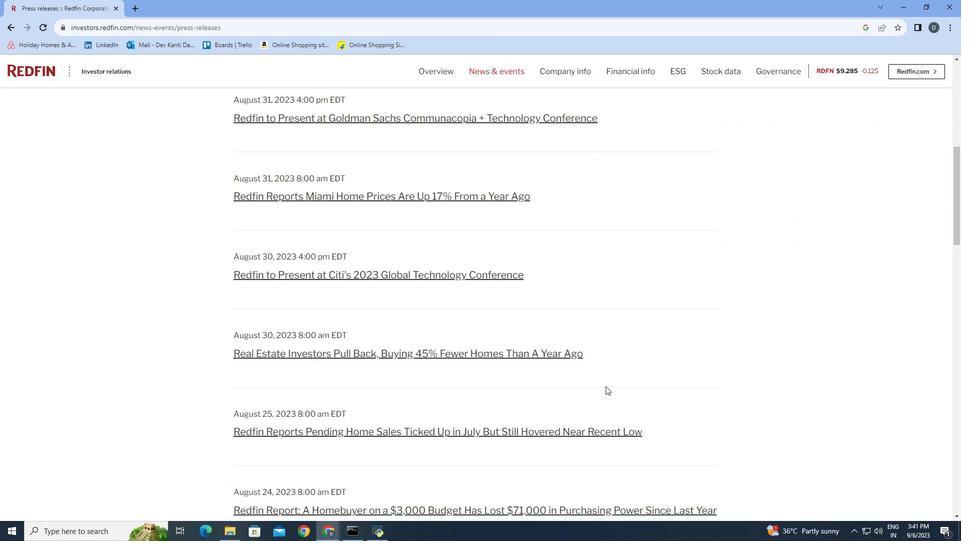
Action: Mouse scrolled (606, 385) with delta (0, 0)
Screenshot: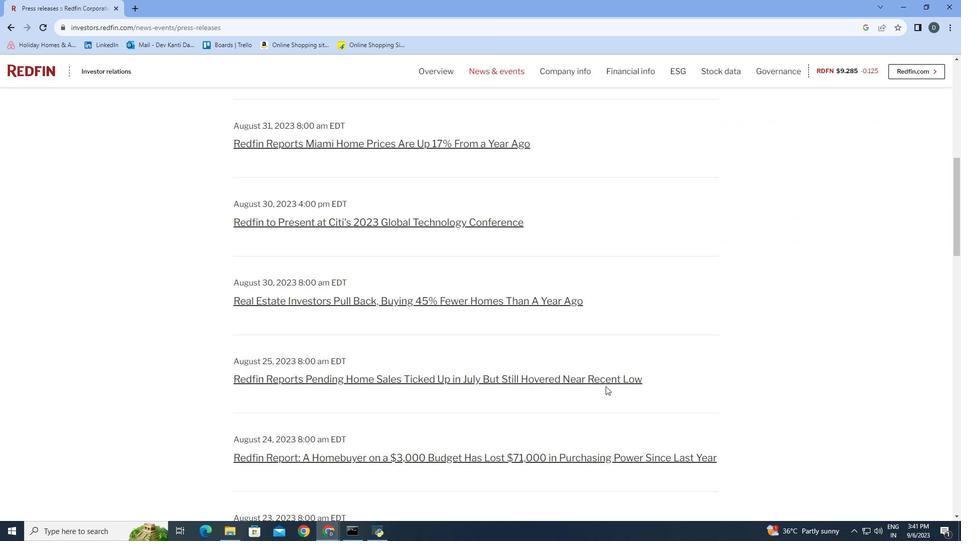
Action: Mouse scrolled (606, 385) with delta (0, 0)
Screenshot: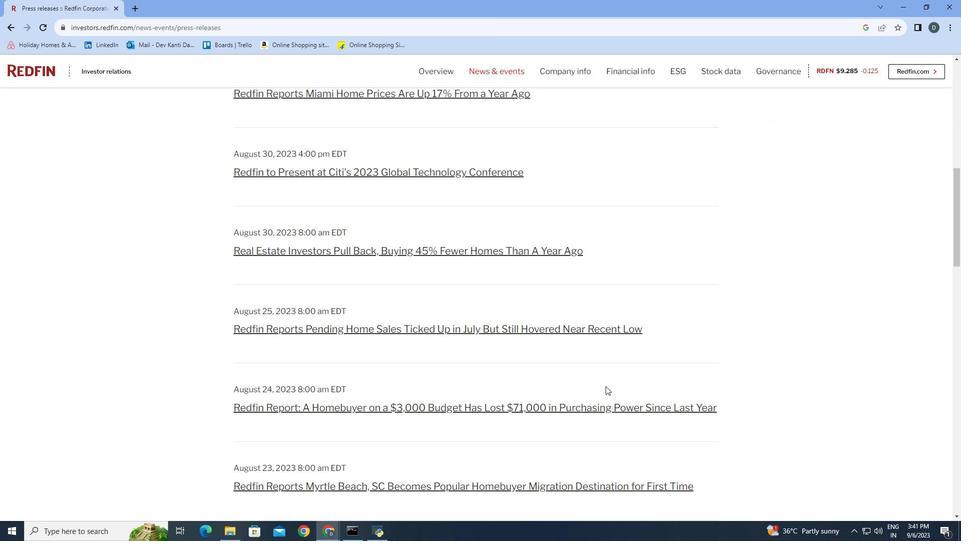 
Action: Mouse scrolled (606, 385) with delta (0, 0)
Screenshot: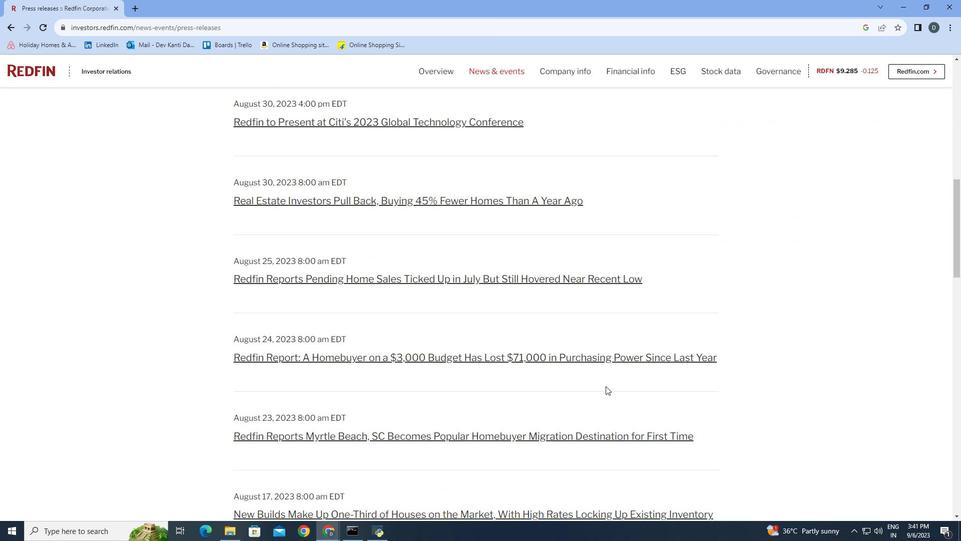 
Action: Mouse scrolled (606, 385) with delta (0, 0)
Screenshot: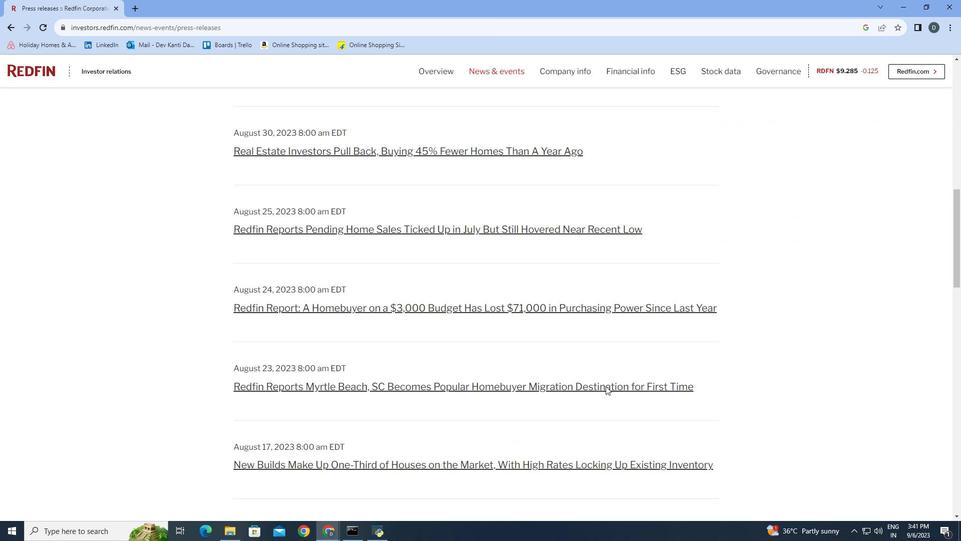 
Action: Mouse scrolled (606, 385) with delta (0, 0)
Screenshot: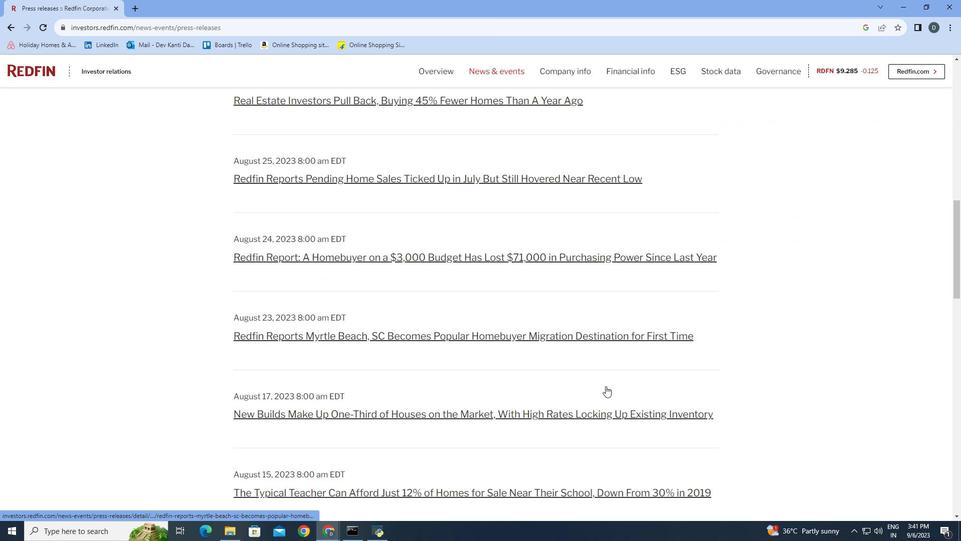 
Action: Mouse scrolled (606, 385) with delta (0, 0)
Screenshot: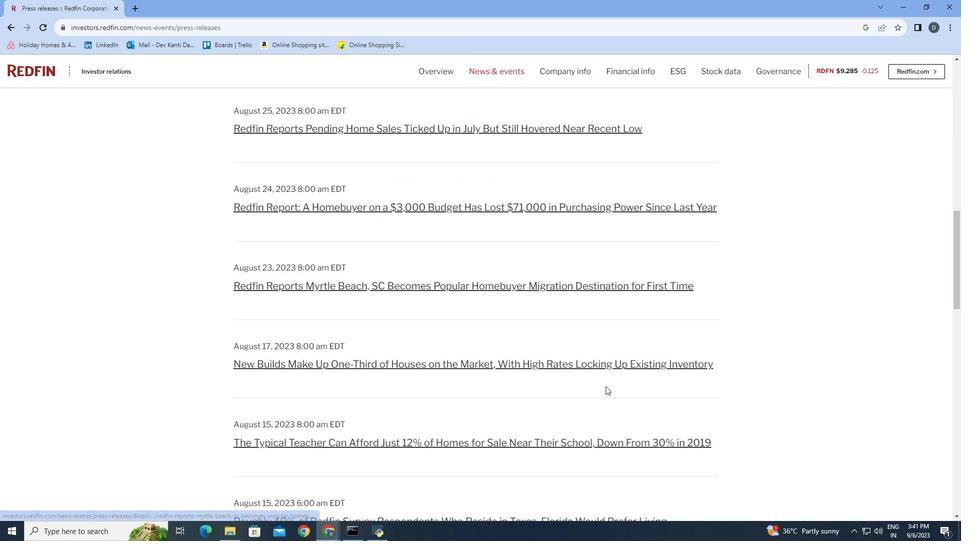
Action: Mouse scrolled (606, 385) with delta (0, 0)
Screenshot: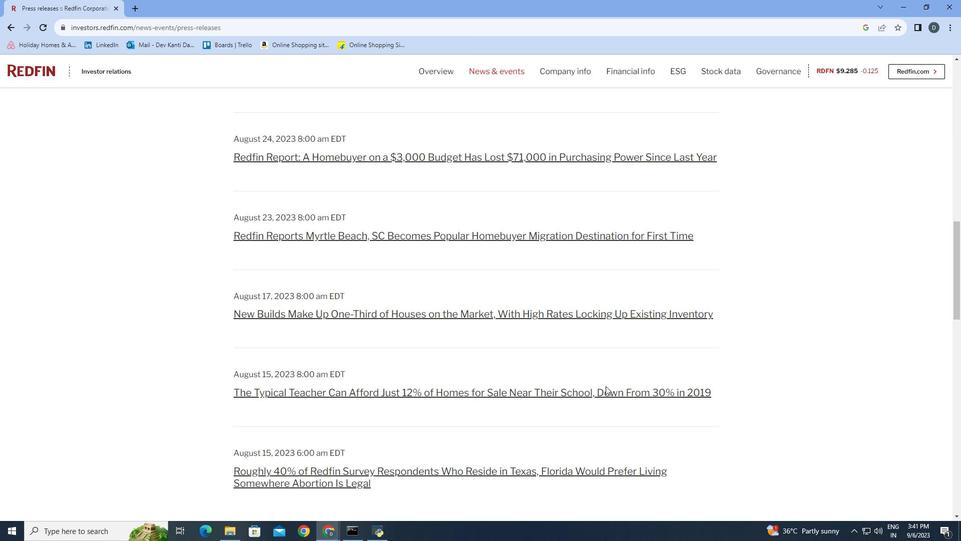 
Action: Mouse scrolled (606, 385) with delta (0, 0)
Screenshot: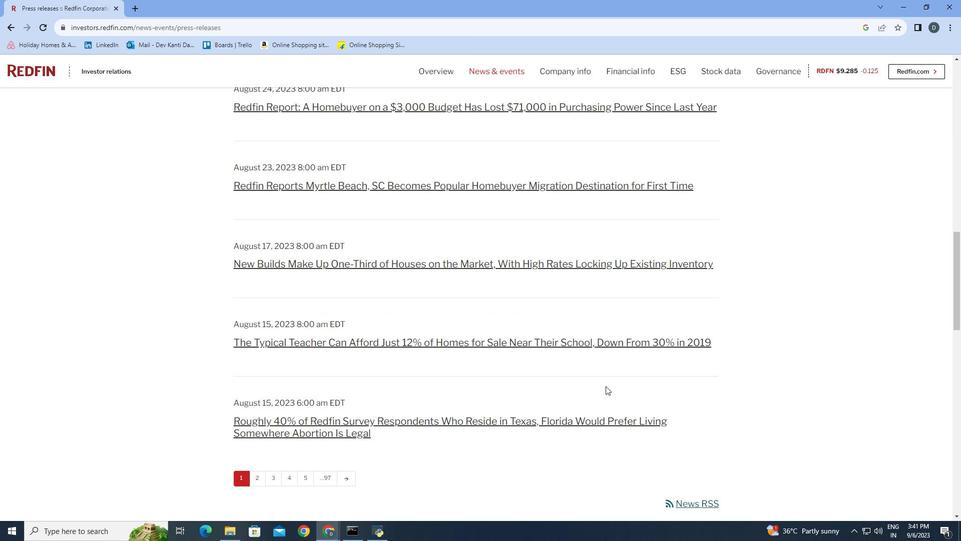 
Action: Mouse scrolled (606, 385) with delta (0, 0)
Screenshot: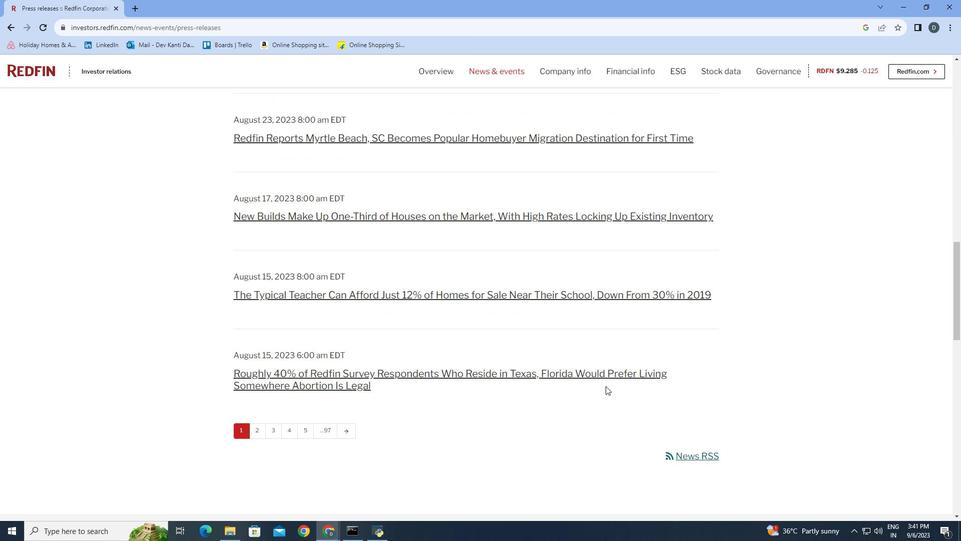 
Action: Mouse scrolled (606, 385) with delta (0, 0)
Screenshot: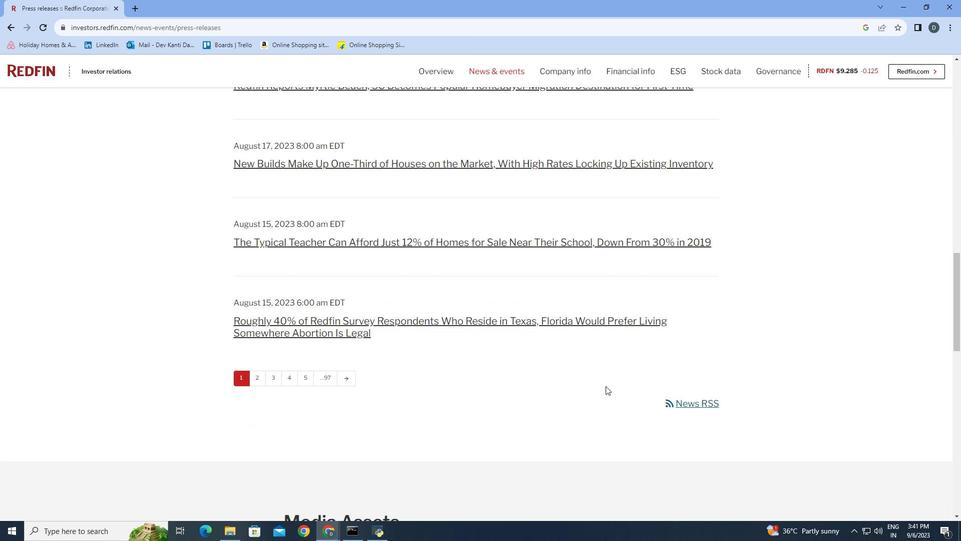 
Action: Mouse scrolled (606, 385) with delta (0, 0)
Screenshot: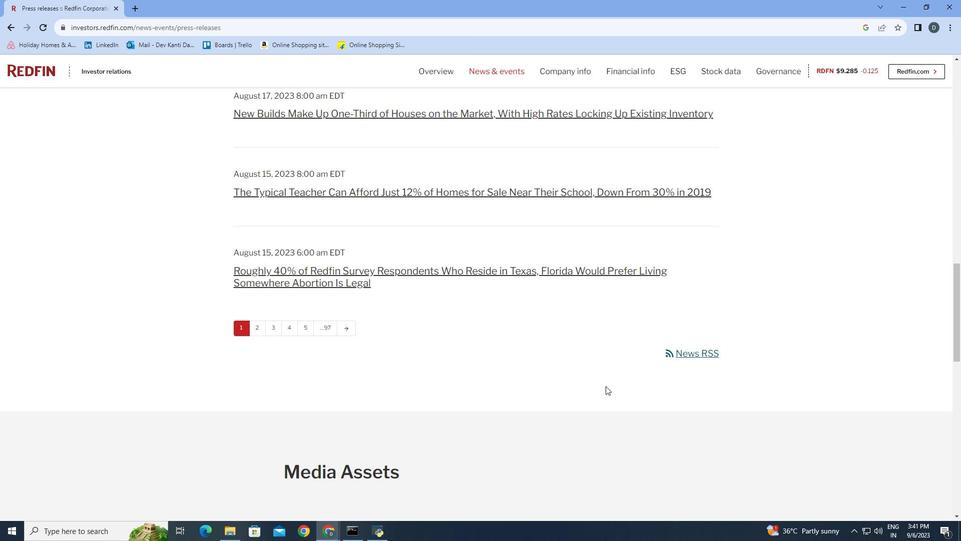 
Action: Mouse scrolled (606, 385) with delta (0, 0)
Screenshot: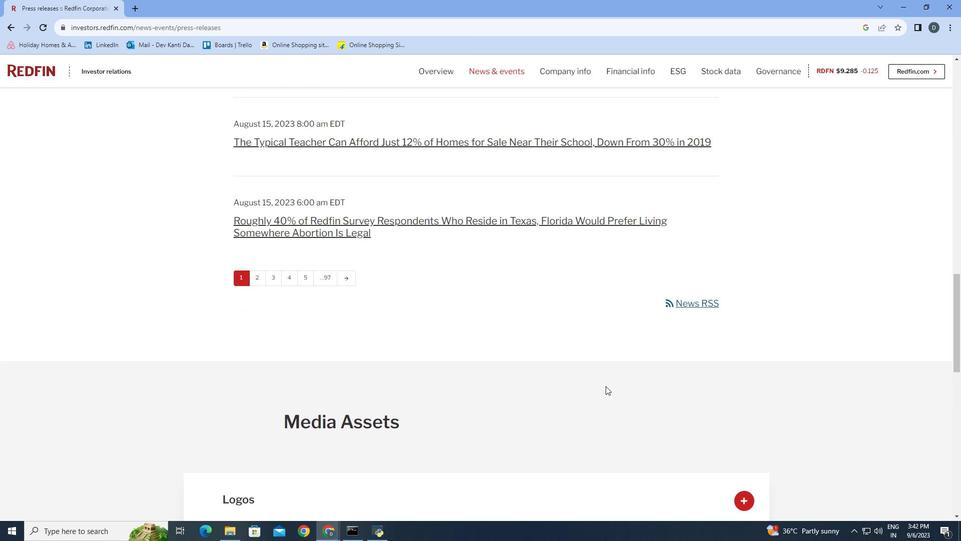 
Action: Mouse scrolled (606, 385) with delta (0, 0)
Screenshot: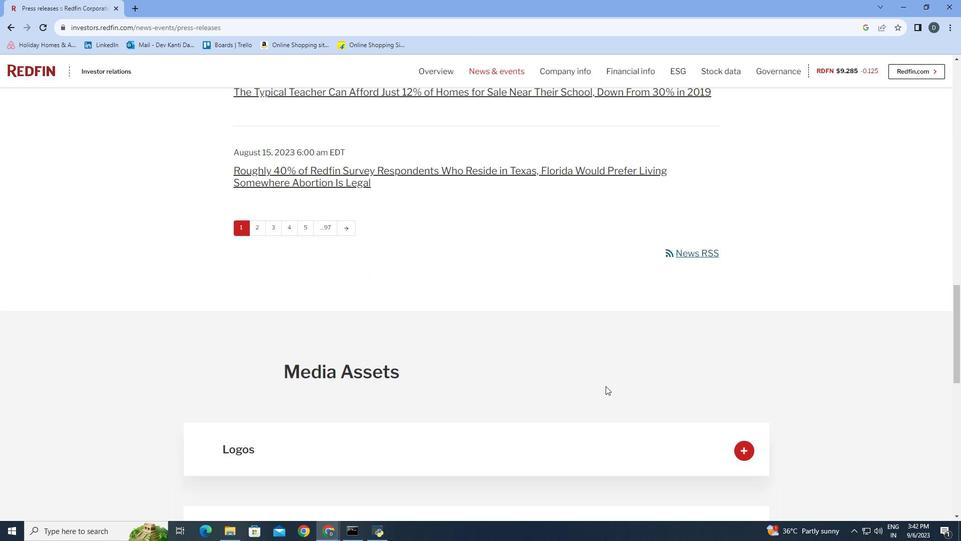 
Action: Mouse scrolled (606, 385) with delta (0, 0)
Screenshot: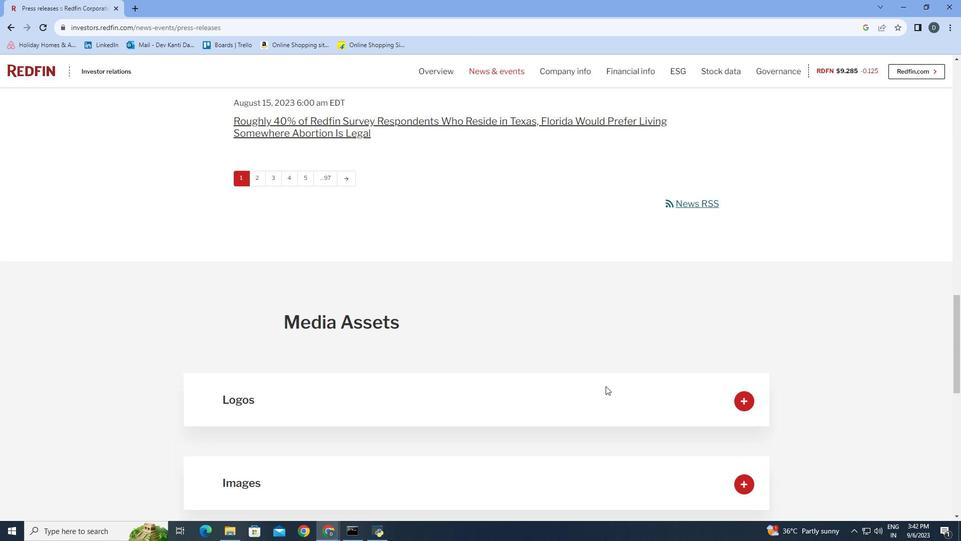 
Action: Mouse scrolled (606, 385) with delta (0, 0)
Screenshot: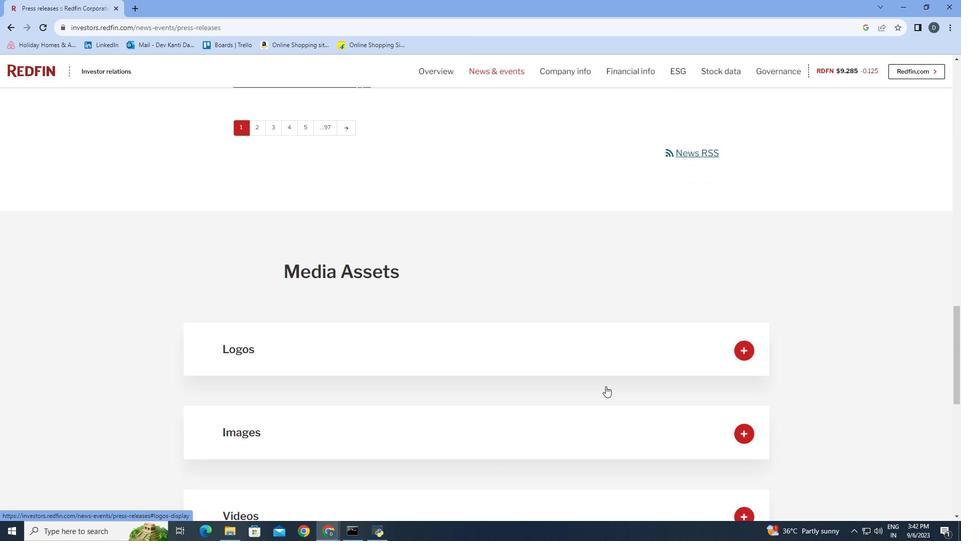 
Action: Mouse scrolled (606, 385) with delta (0, 0)
Screenshot: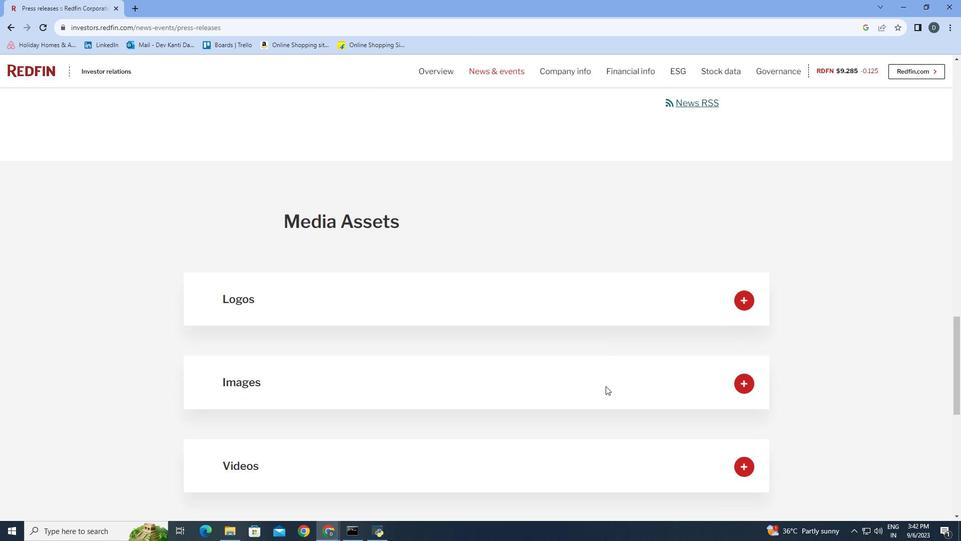 
Action: Mouse scrolled (606, 385) with delta (0, 0)
Screenshot: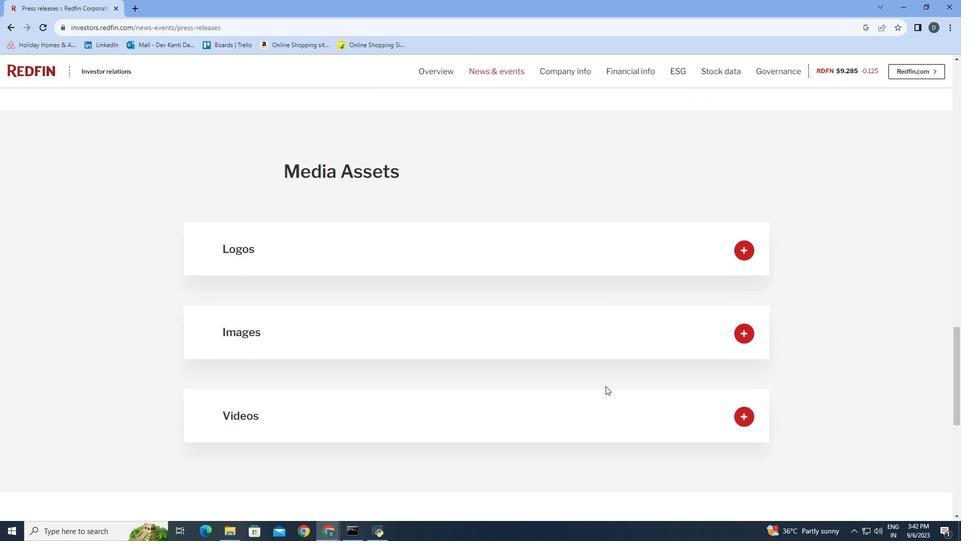 
Action: Mouse scrolled (606, 385) with delta (0, 0)
Screenshot: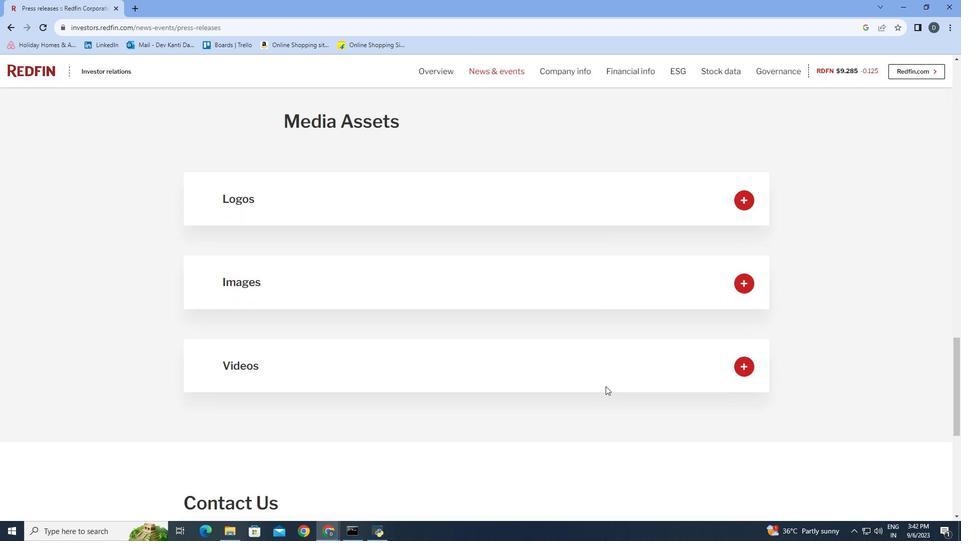 
Action: Mouse moved to (741, 367)
Screenshot: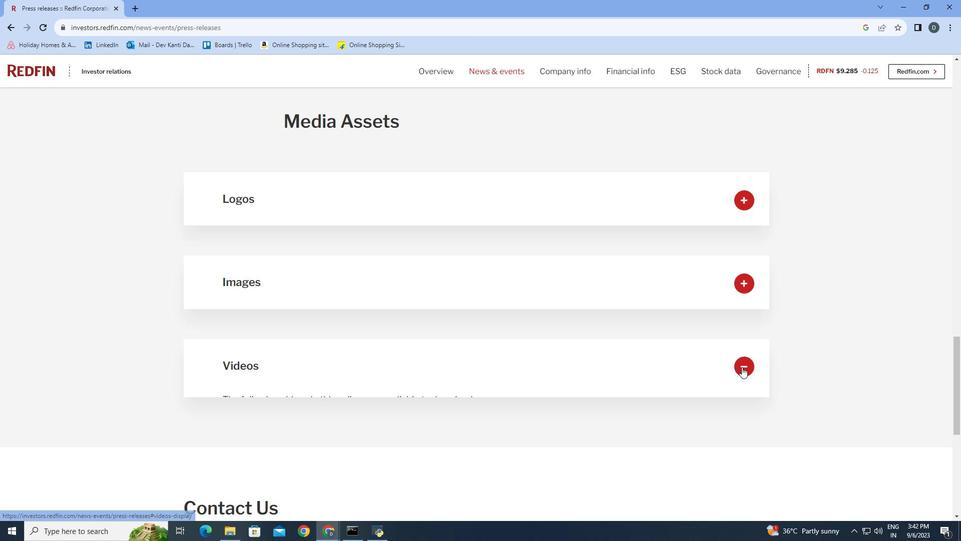 
Action: Mouse pressed left at (741, 367)
Screenshot: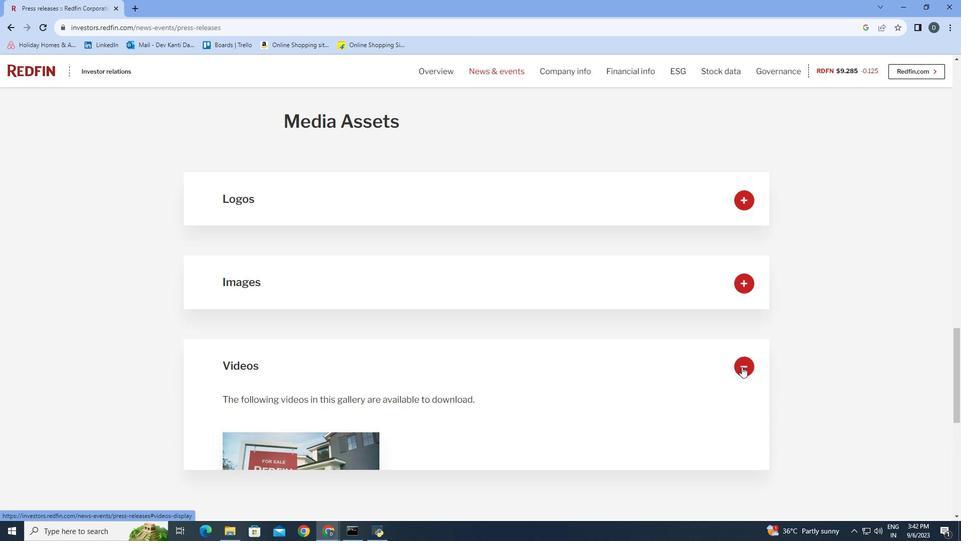 
Action: Mouse moved to (740, 369)
Screenshot: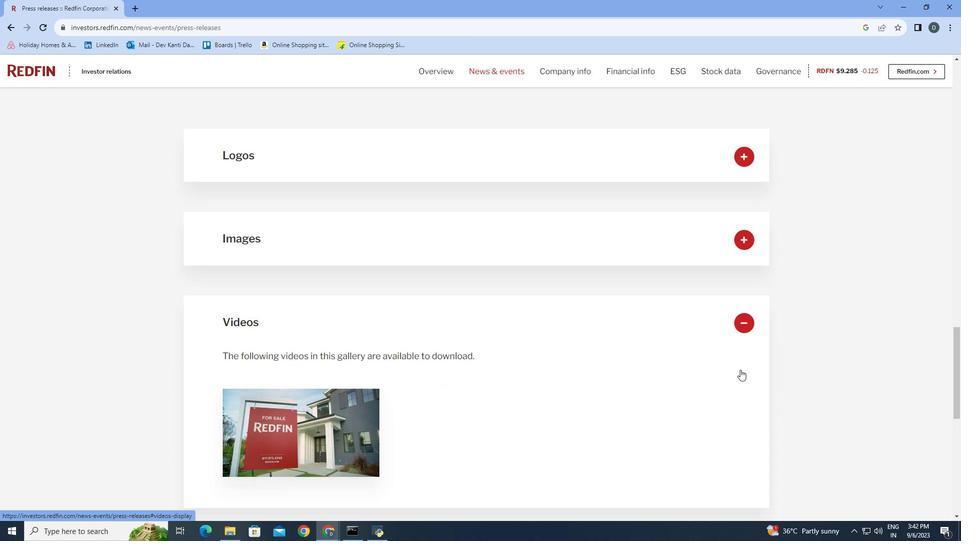 
Action: Mouse scrolled (740, 369) with delta (0, 0)
Screenshot: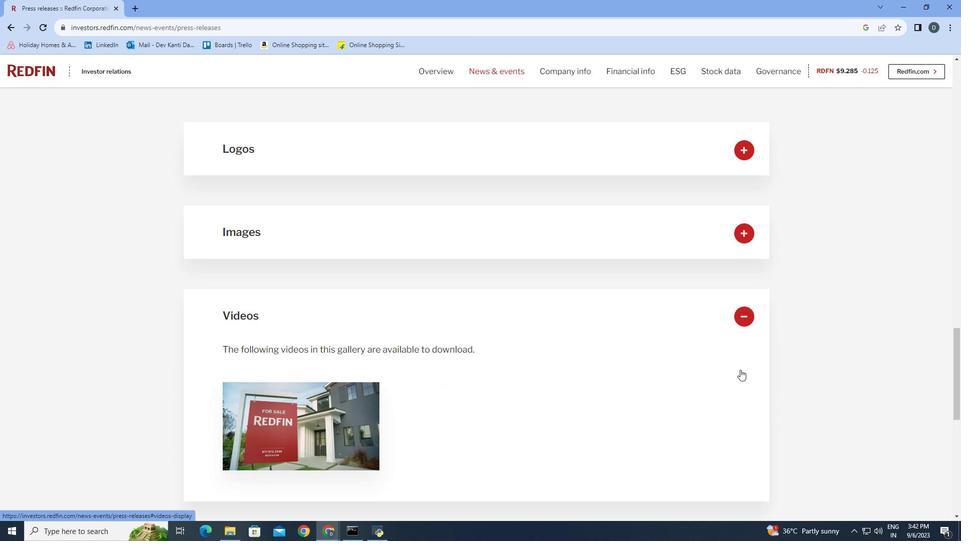 
Action: Mouse scrolled (740, 369) with delta (0, 0)
Screenshot: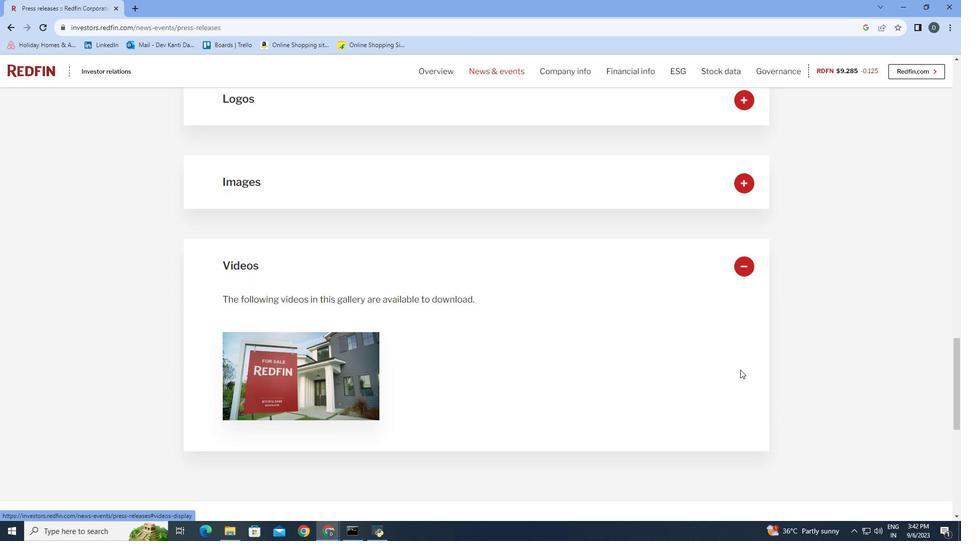 
Action: Mouse moved to (505, 375)
Screenshot: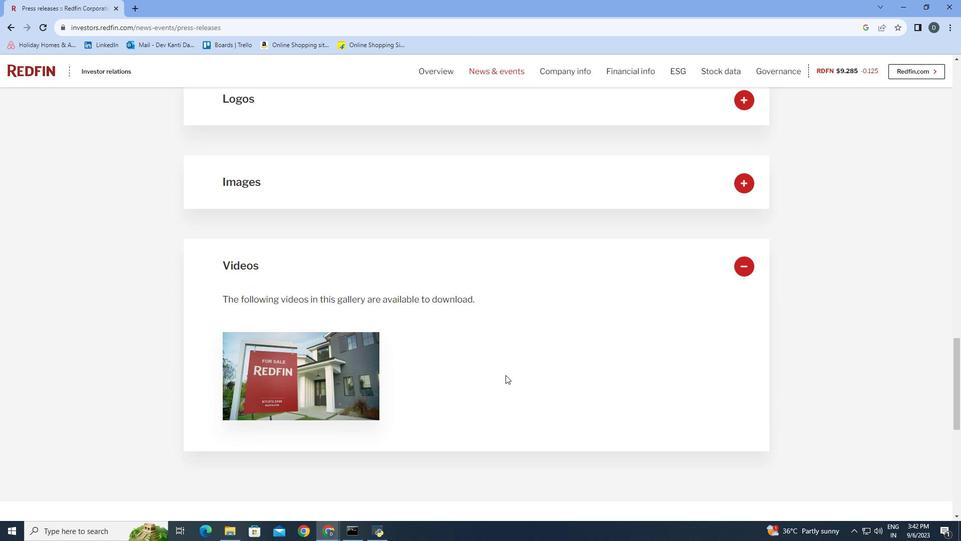 
Action: Mouse scrolled (505, 374) with delta (0, 0)
Screenshot: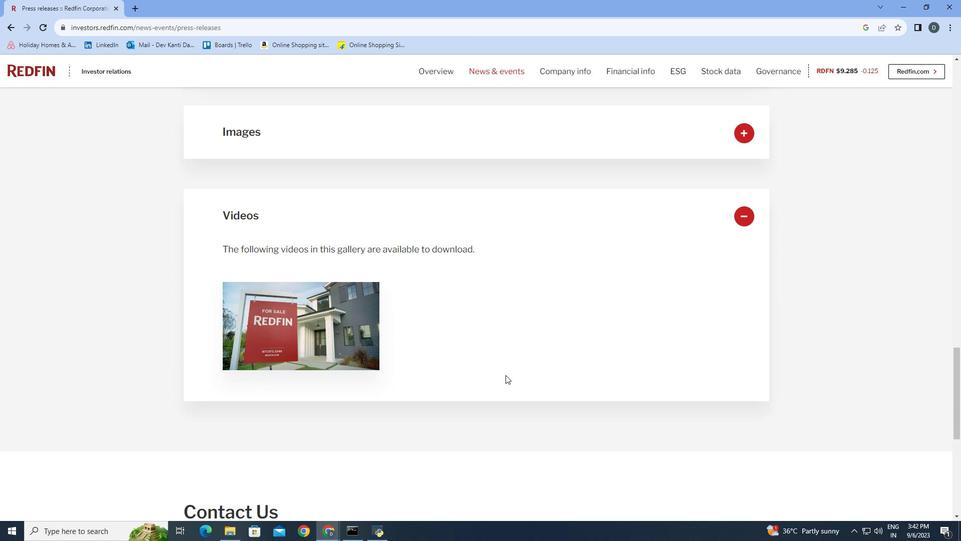 
Action: Mouse scrolled (505, 374) with delta (0, 0)
Screenshot: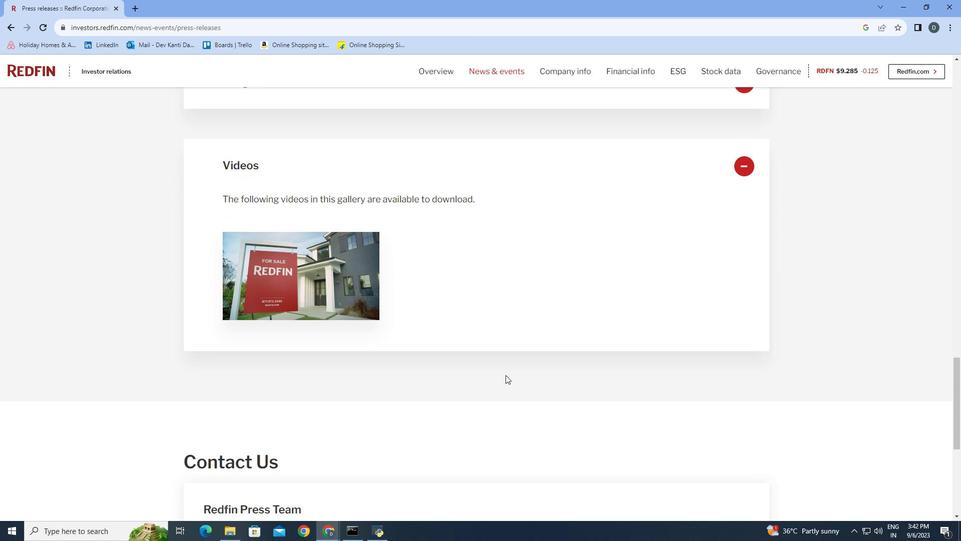 
Action: Mouse scrolled (505, 374) with delta (0, 0)
Screenshot: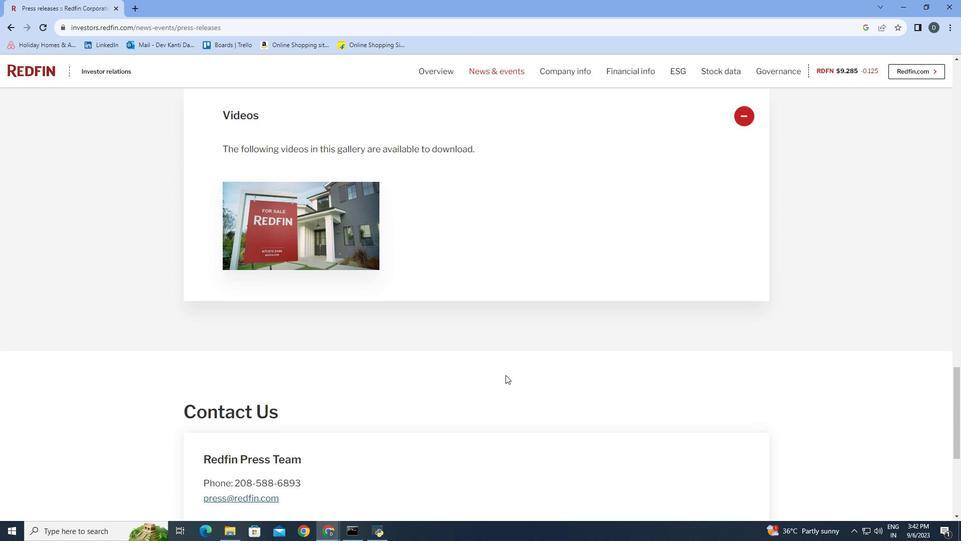 
Action: Mouse moved to (506, 378)
Screenshot: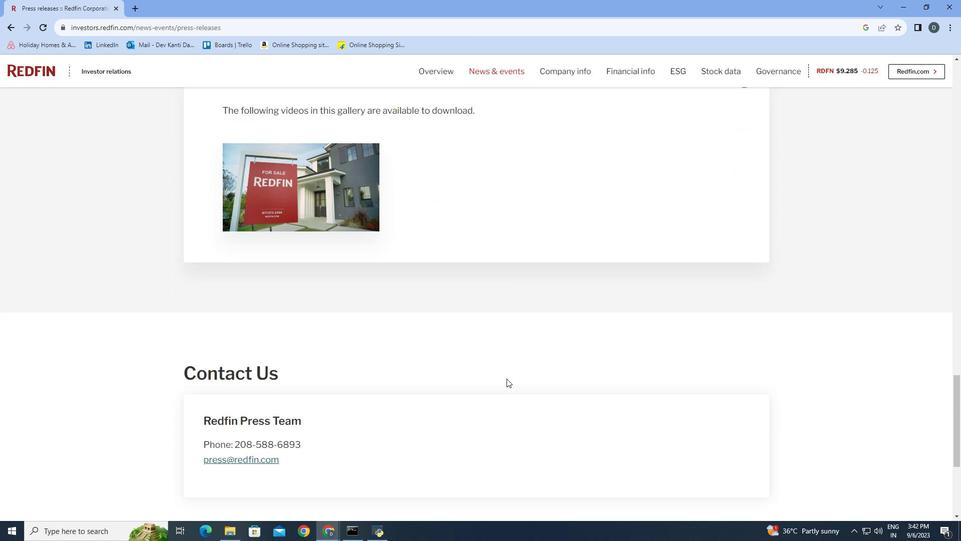 
Action: Mouse scrolled (506, 378) with delta (0, 0)
Screenshot: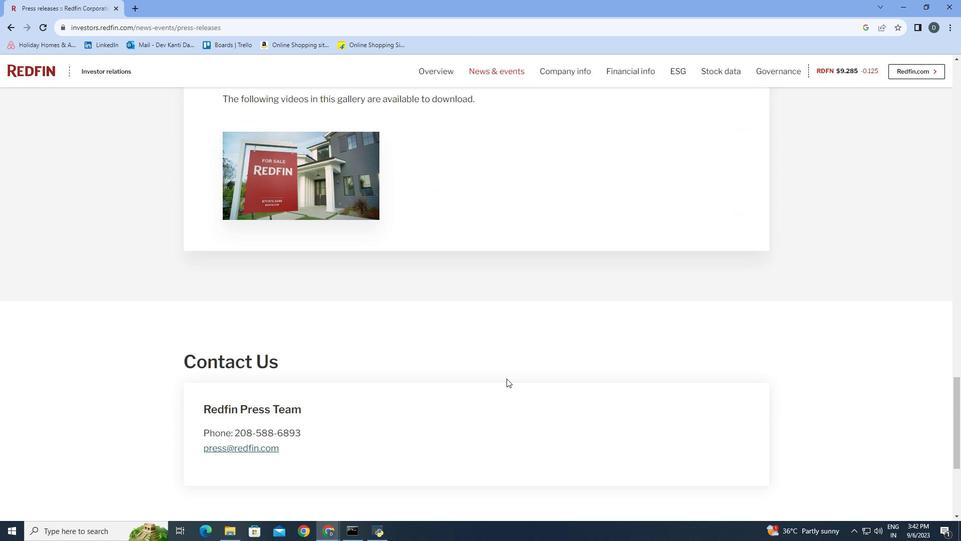 
Action: Mouse scrolled (506, 378) with delta (0, 0)
Screenshot: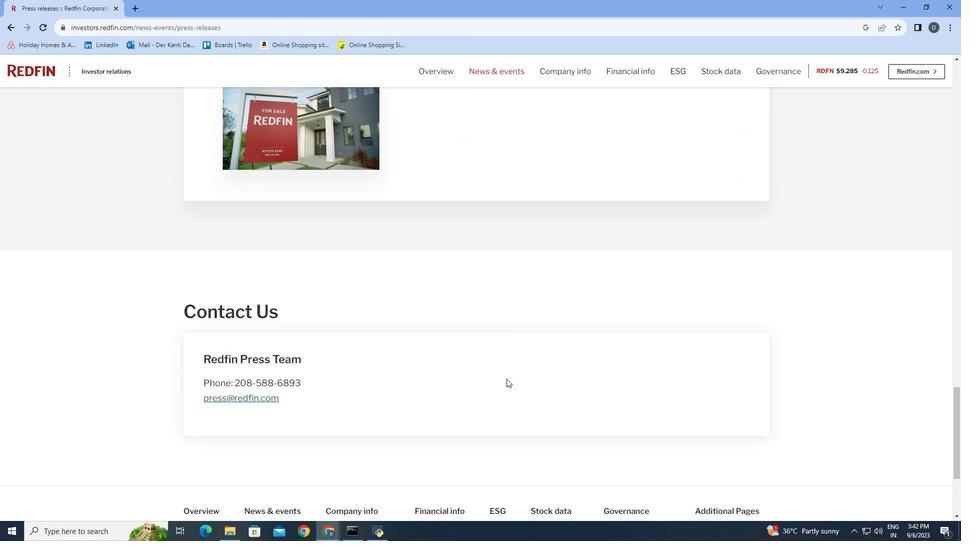 
Action: Mouse scrolled (506, 378) with delta (0, 0)
Screenshot: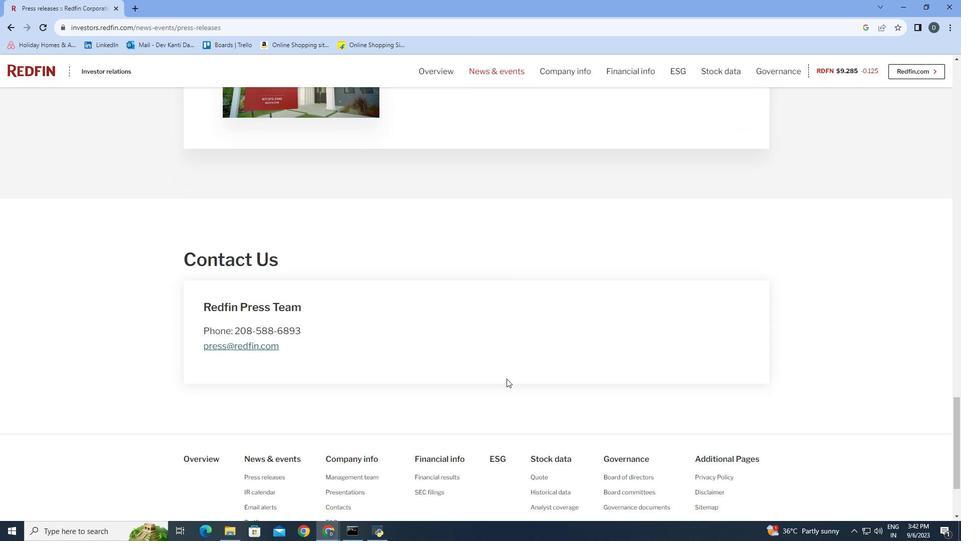 
Action: Mouse scrolled (506, 378) with delta (0, 0)
Screenshot: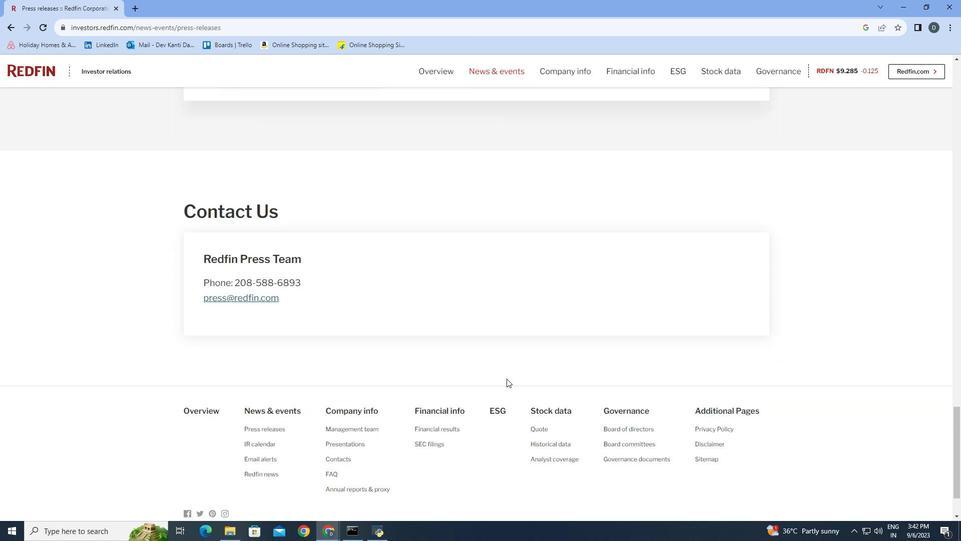 
